 Task: Look for space in Farafenni, Gambia from 1st June, 2023 to 9th June, 2023 for 5 adults in price range Rs.6000 to Rs.12000. Place can be entire place with 3 bedrooms having 3 beds and 3 bathrooms. Property type can be house, flat, hotel. Booking option can be shelf check-in. Required host language is English.
Action: Mouse moved to (523, 58)
Screenshot: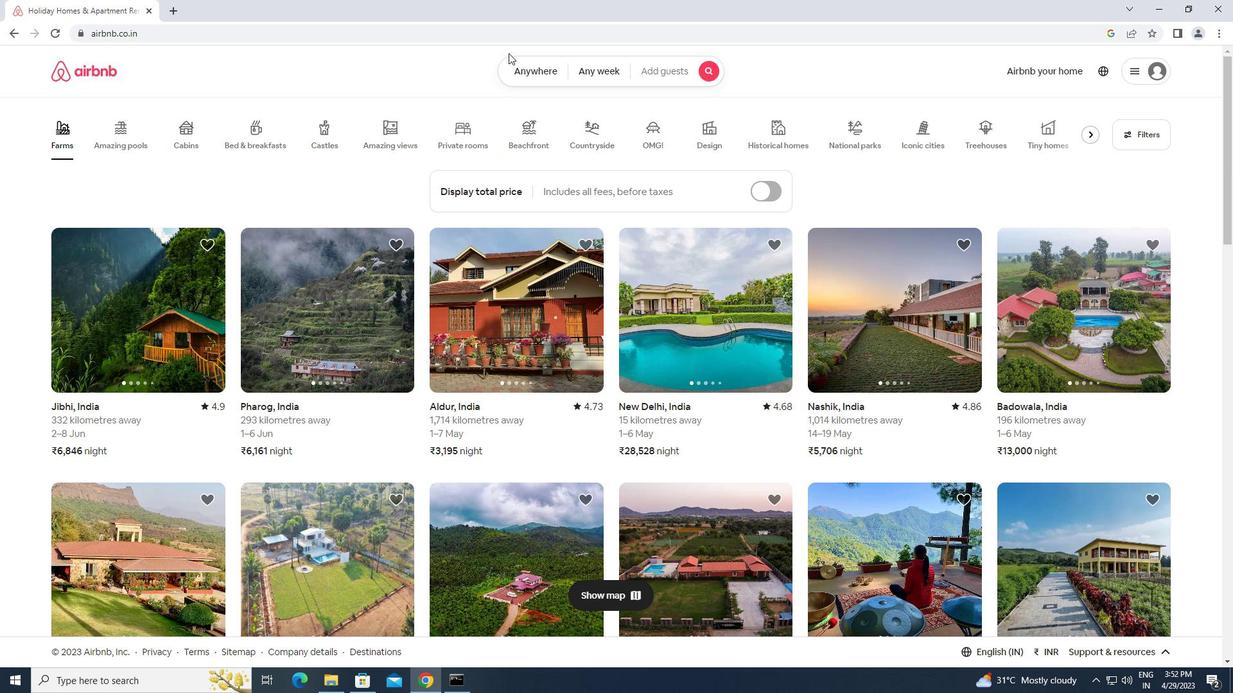 
Action: Mouse pressed left at (523, 58)
Screenshot: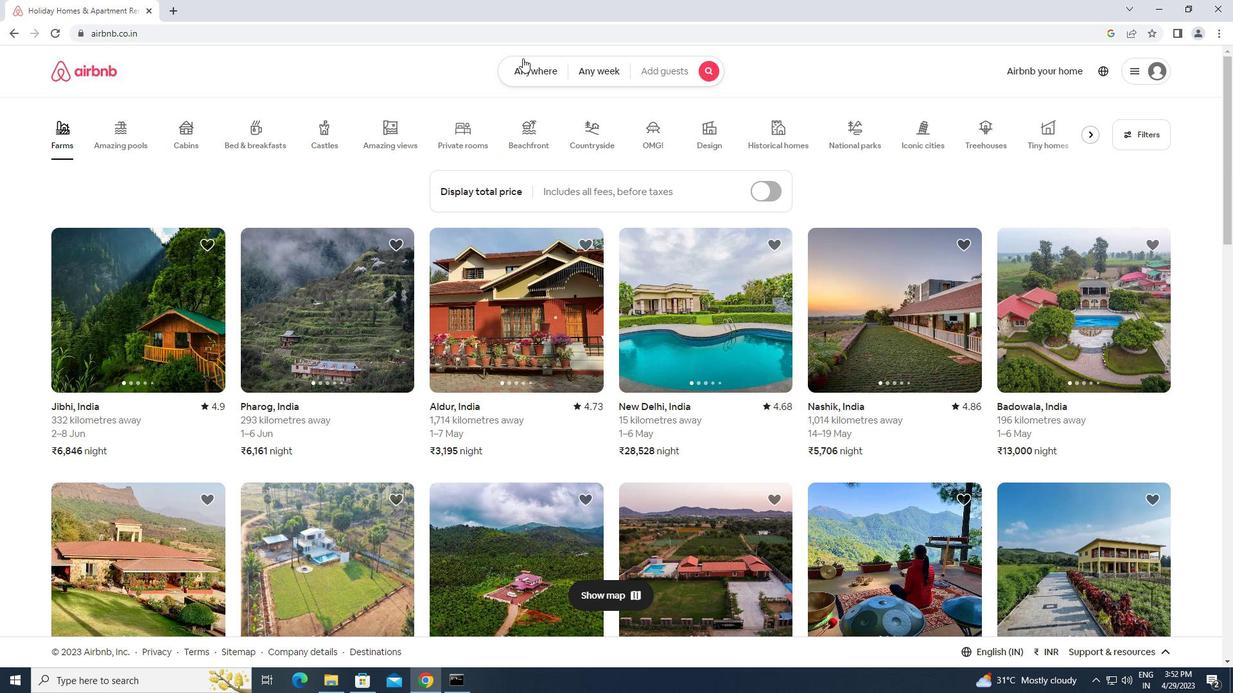 
Action: Mouse moved to (504, 109)
Screenshot: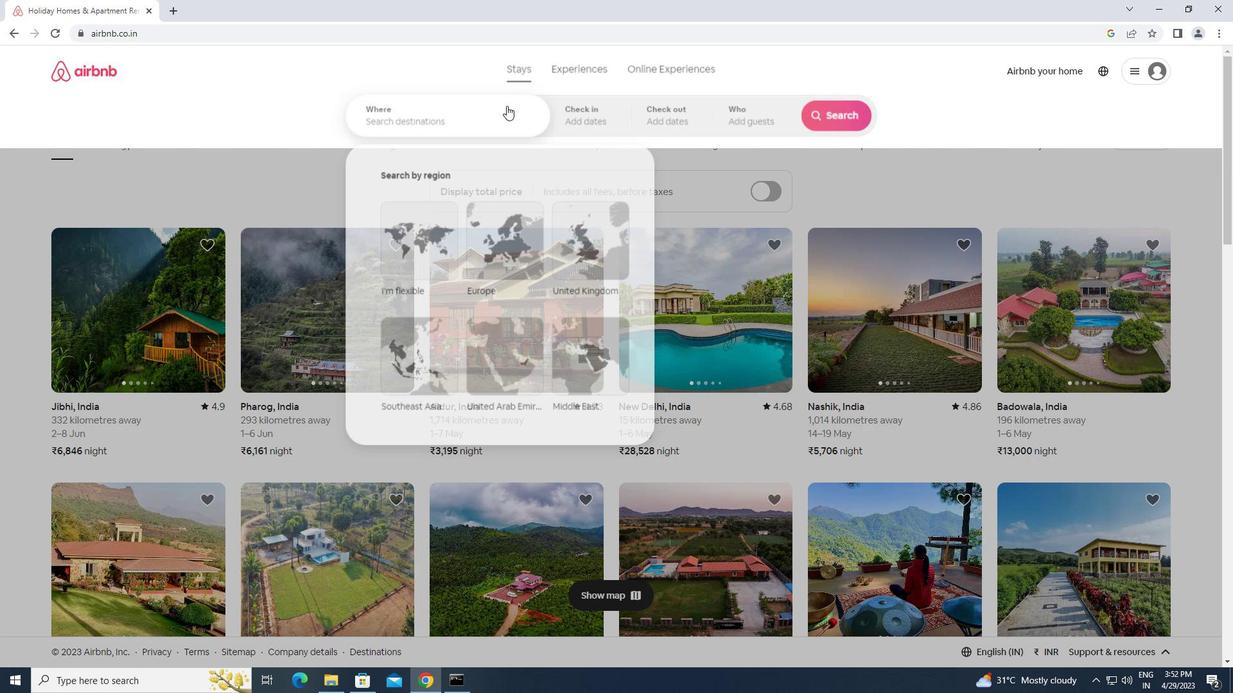 
Action: Mouse pressed left at (504, 109)
Screenshot: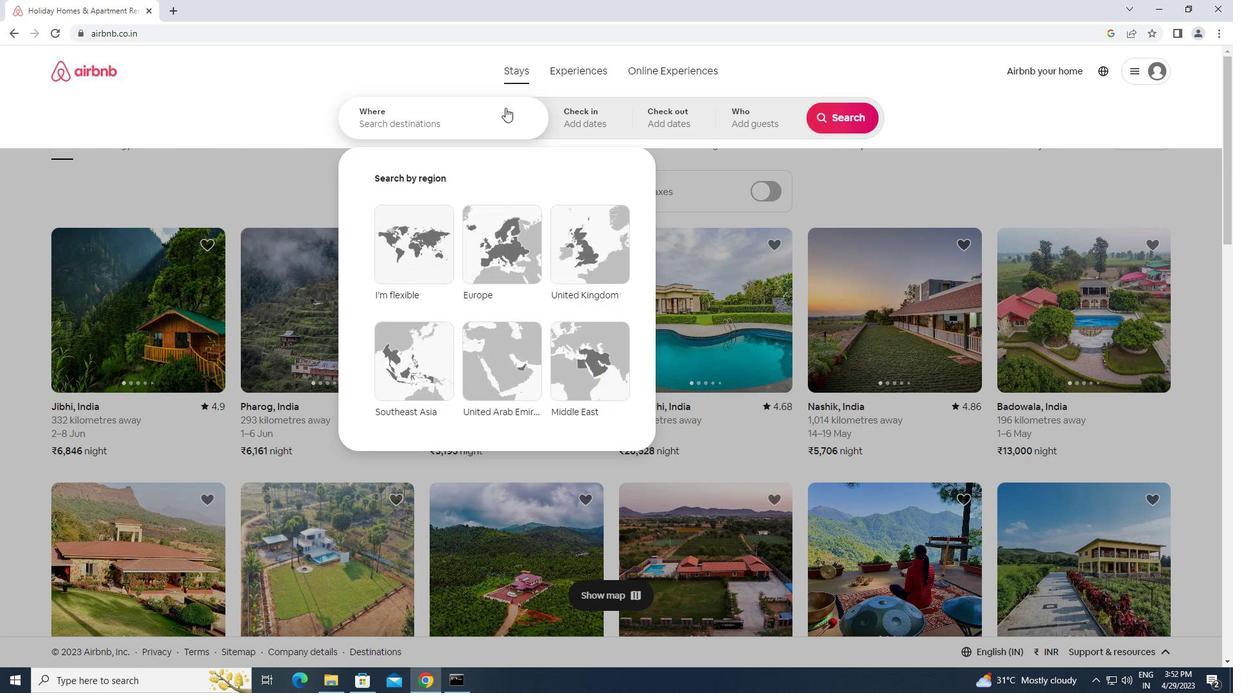 
Action: Key pressed f<Key.caps_lock>arafenni,<Key.space><Key.caps_lock>g<Key.caps_lock>ambia<Key.enter>
Screenshot: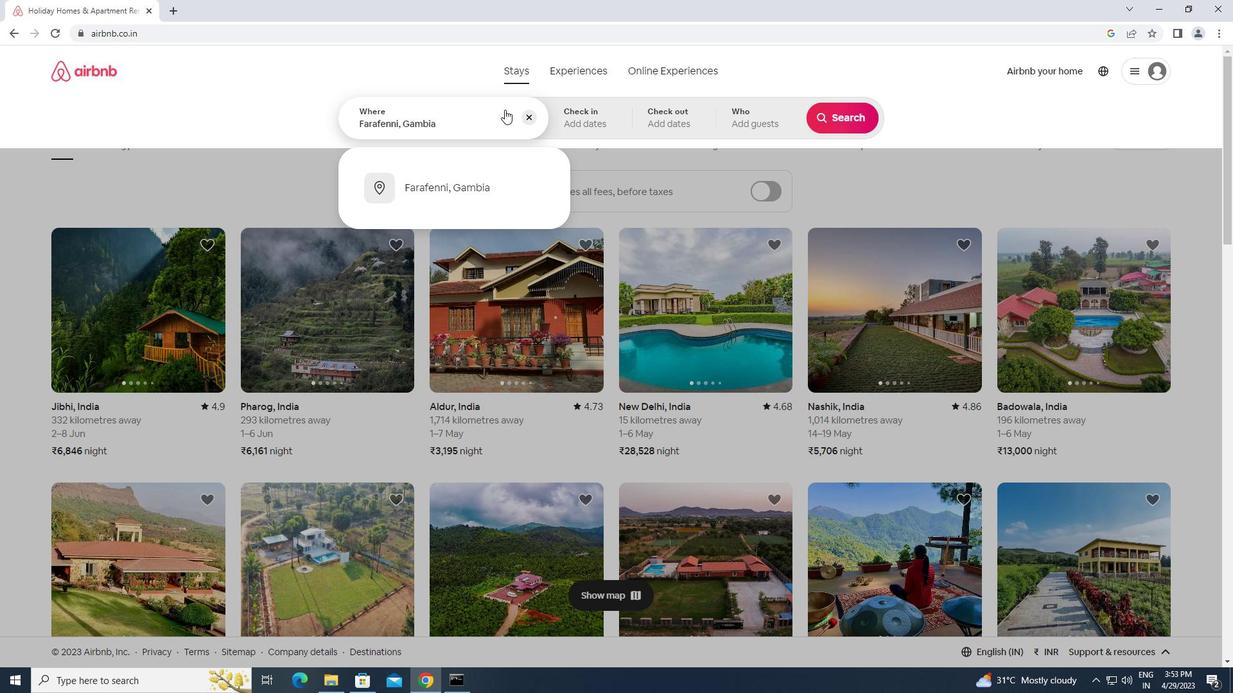 
Action: Mouse moved to (841, 210)
Screenshot: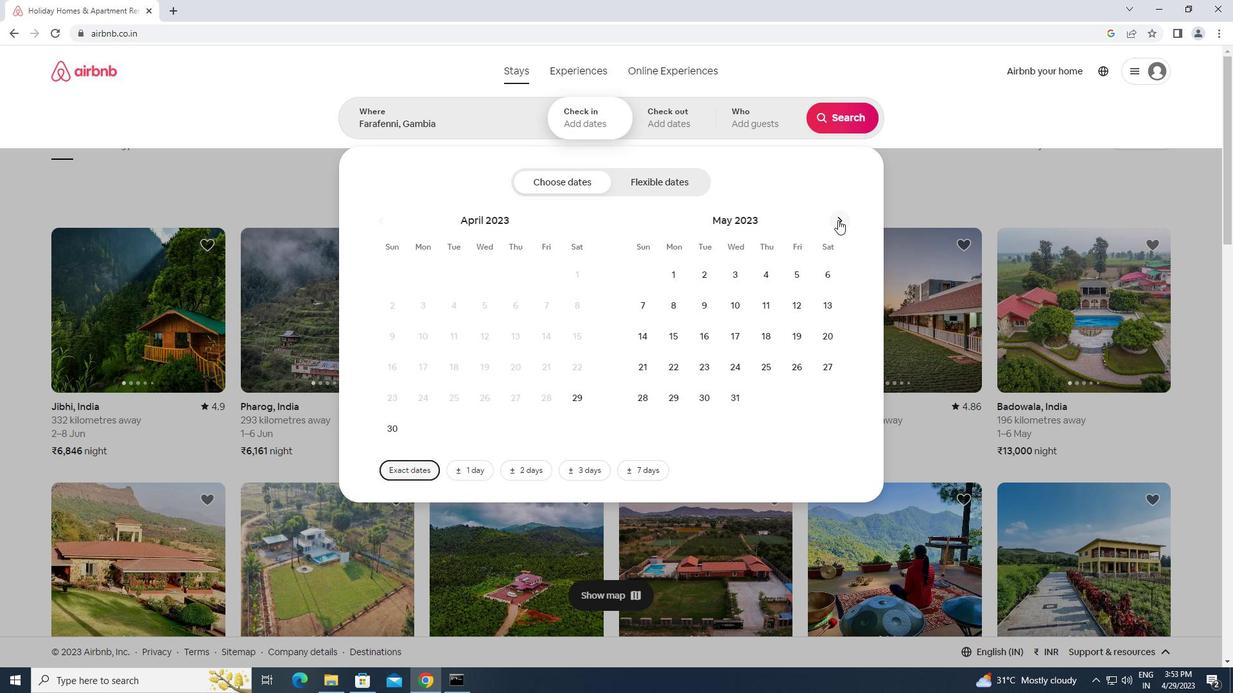 
Action: Mouse pressed left at (841, 210)
Screenshot: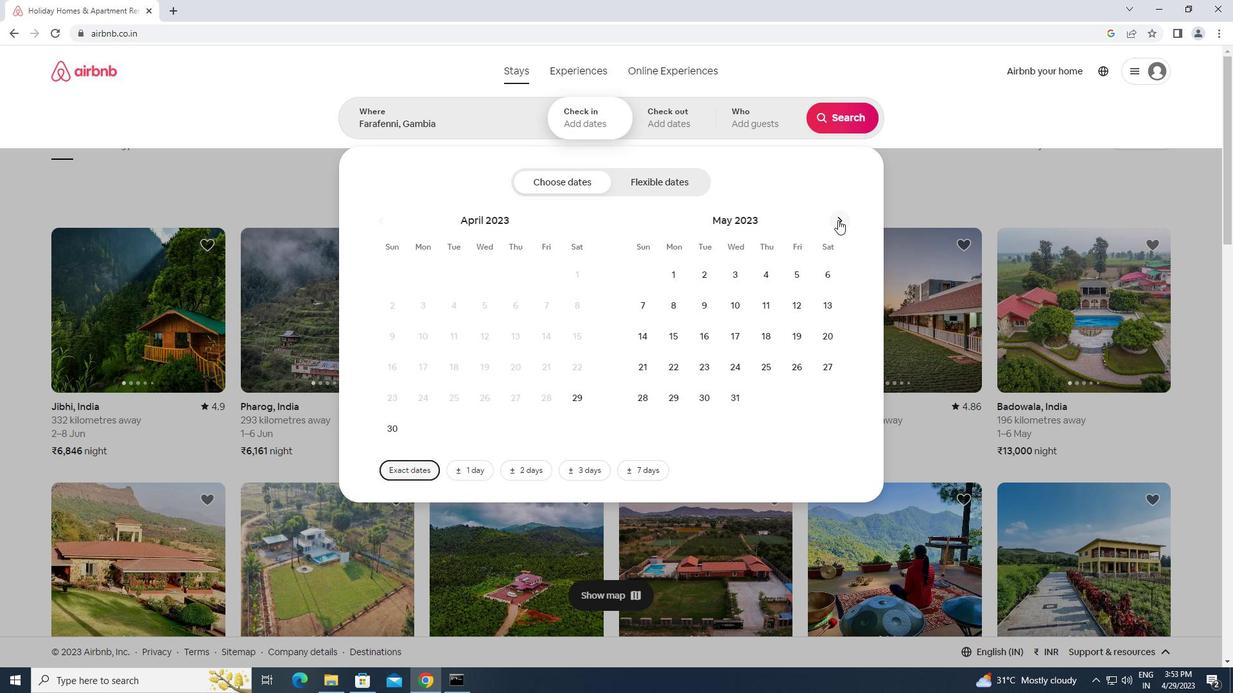 
Action: Mouse moved to (838, 215)
Screenshot: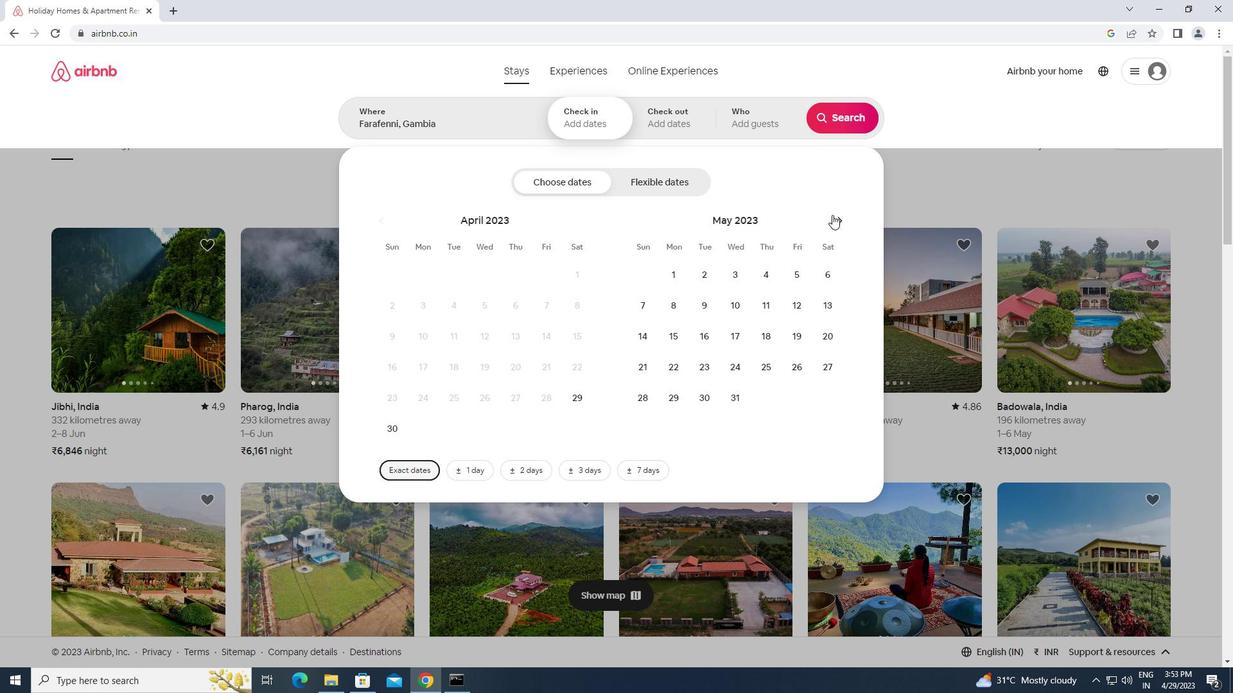 
Action: Mouse pressed left at (838, 215)
Screenshot: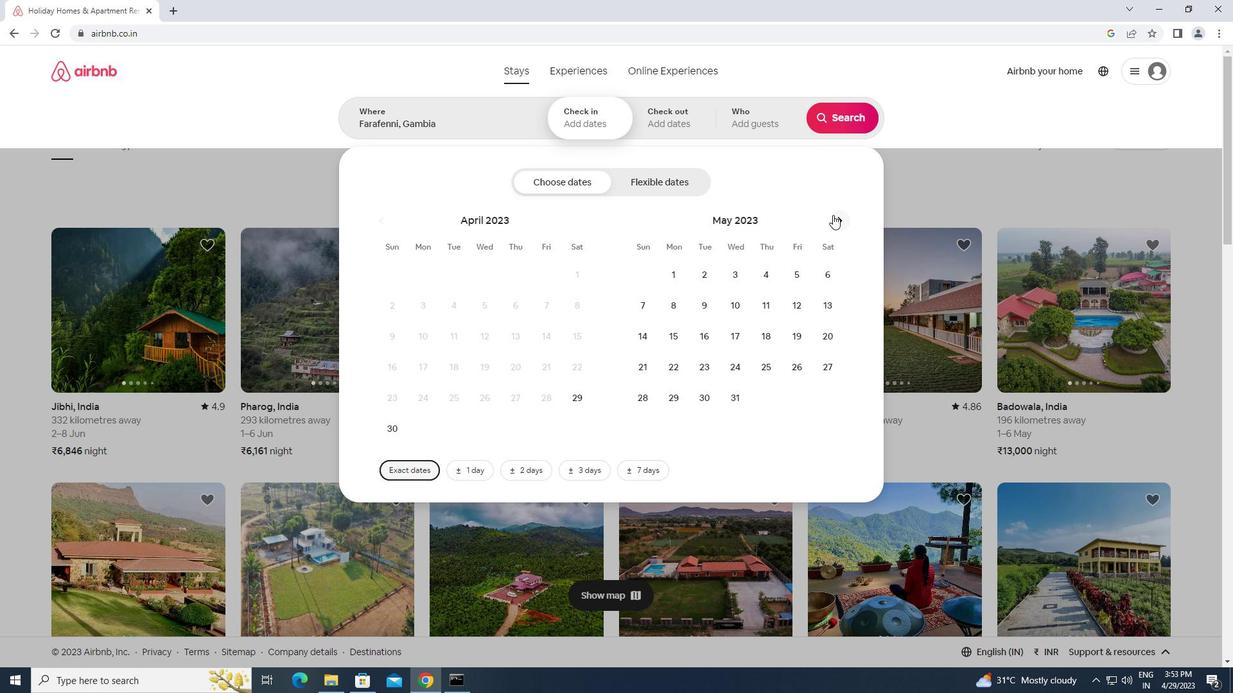 
Action: Mouse moved to (759, 266)
Screenshot: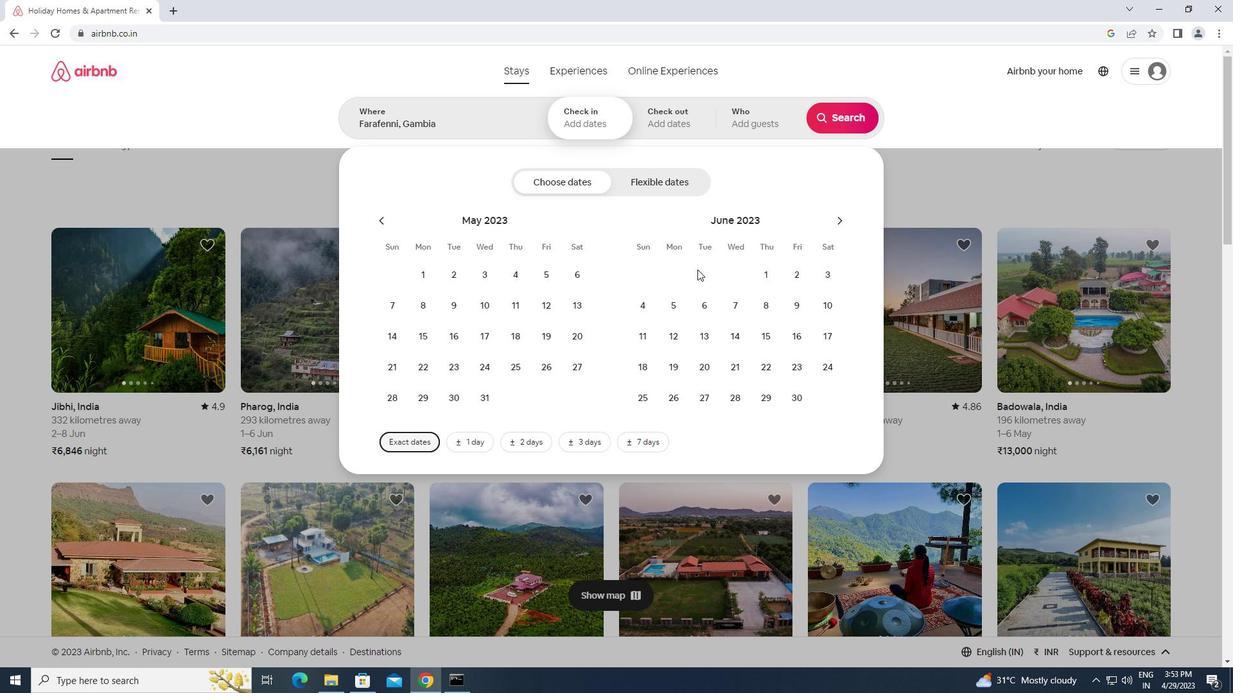 
Action: Mouse pressed left at (759, 266)
Screenshot: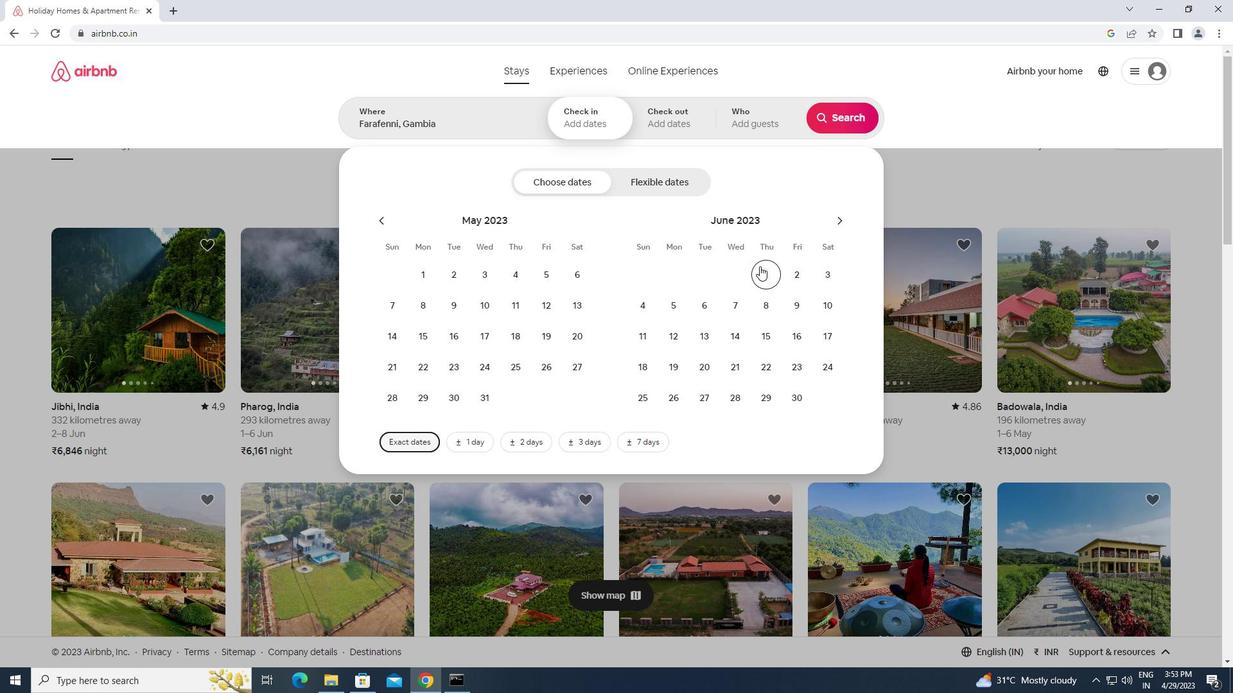 
Action: Mouse moved to (792, 300)
Screenshot: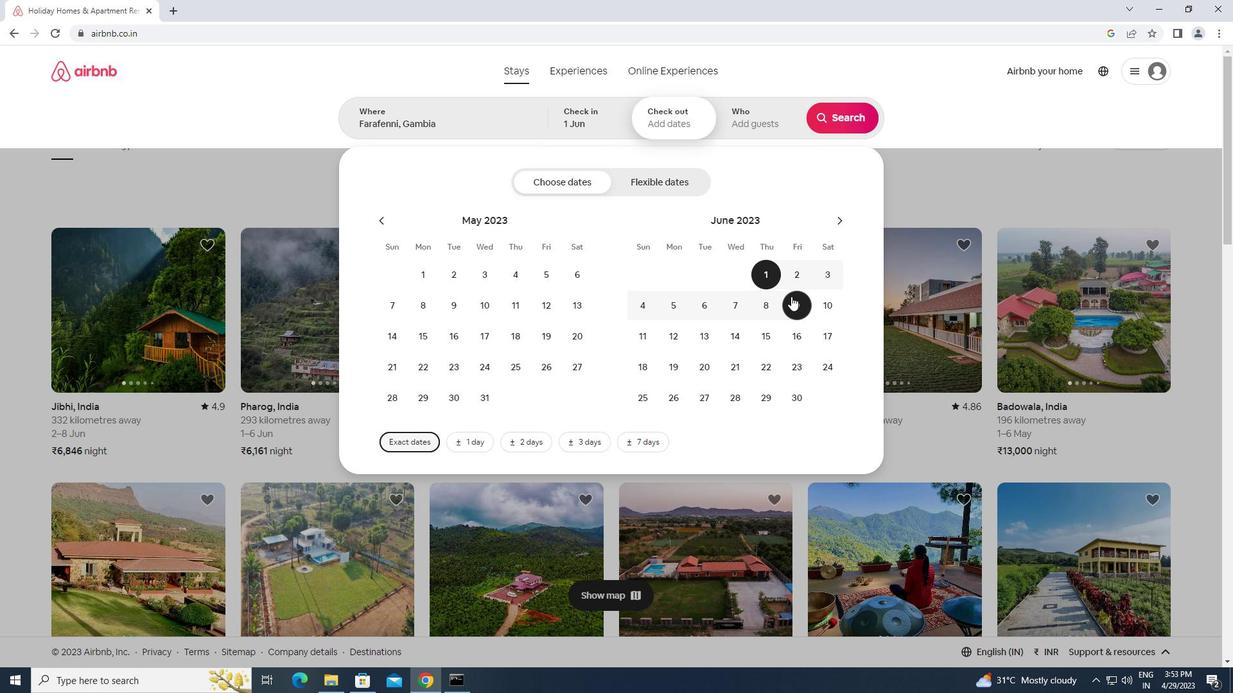 
Action: Mouse pressed left at (792, 300)
Screenshot: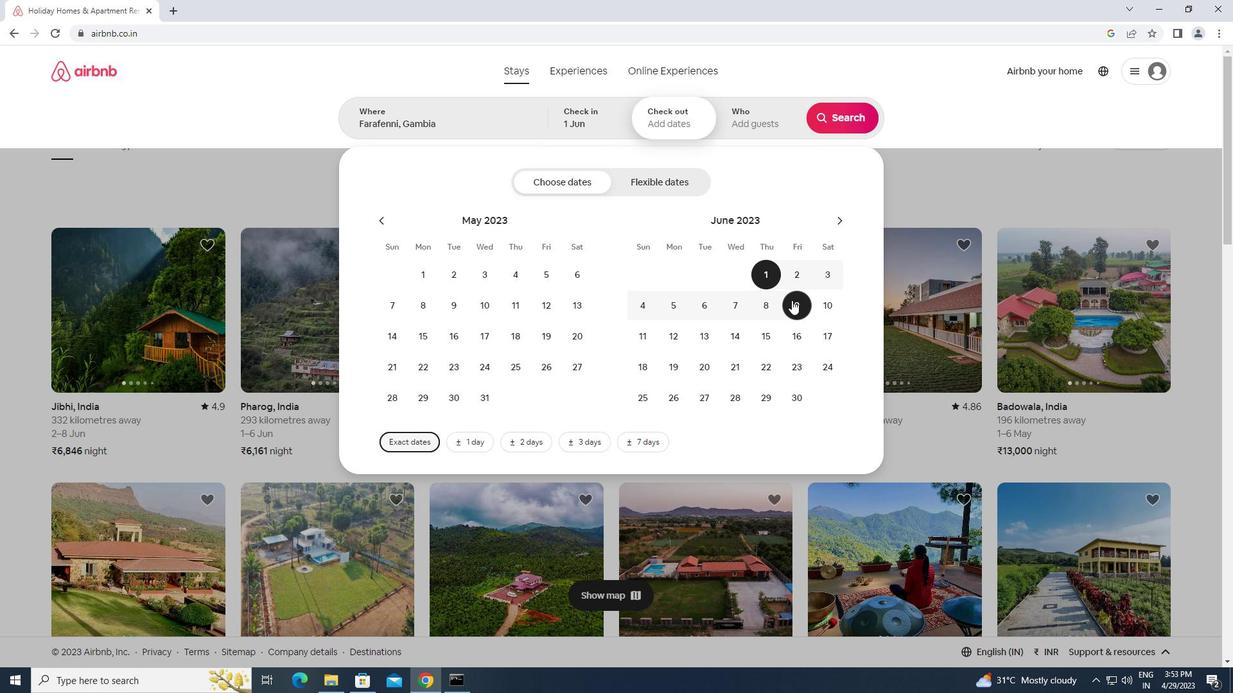 
Action: Mouse moved to (757, 114)
Screenshot: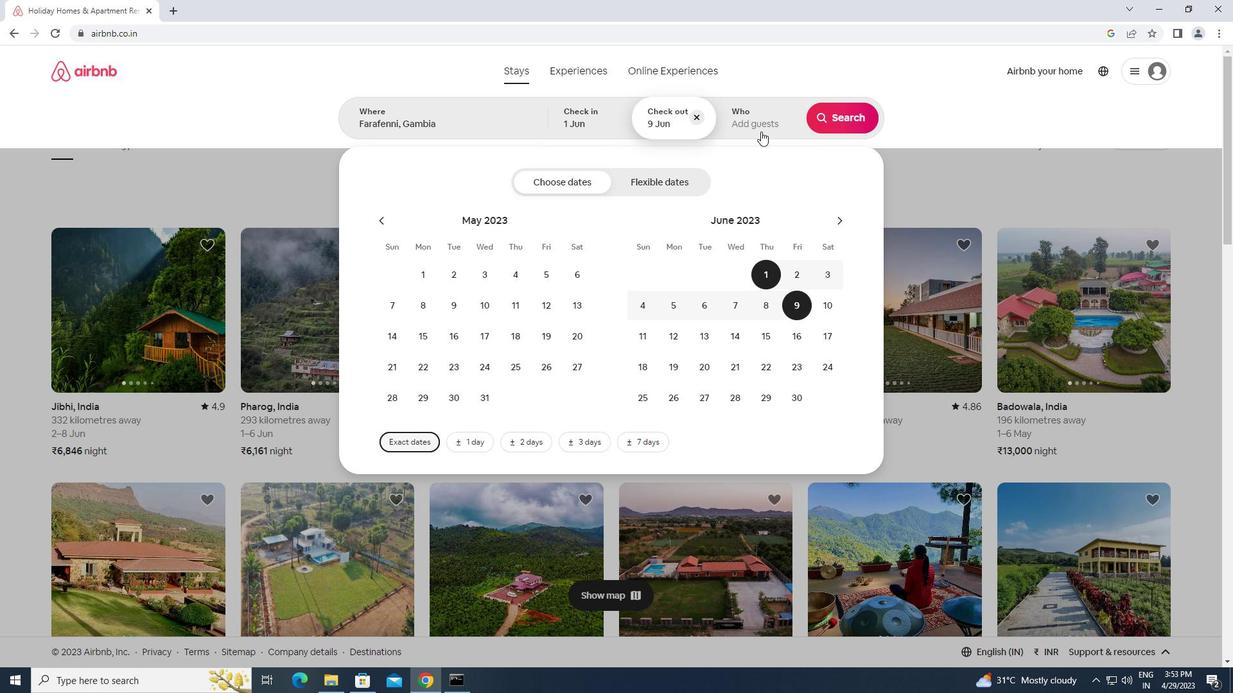 
Action: Mouse pressed left at (757, 114)
Screenshot: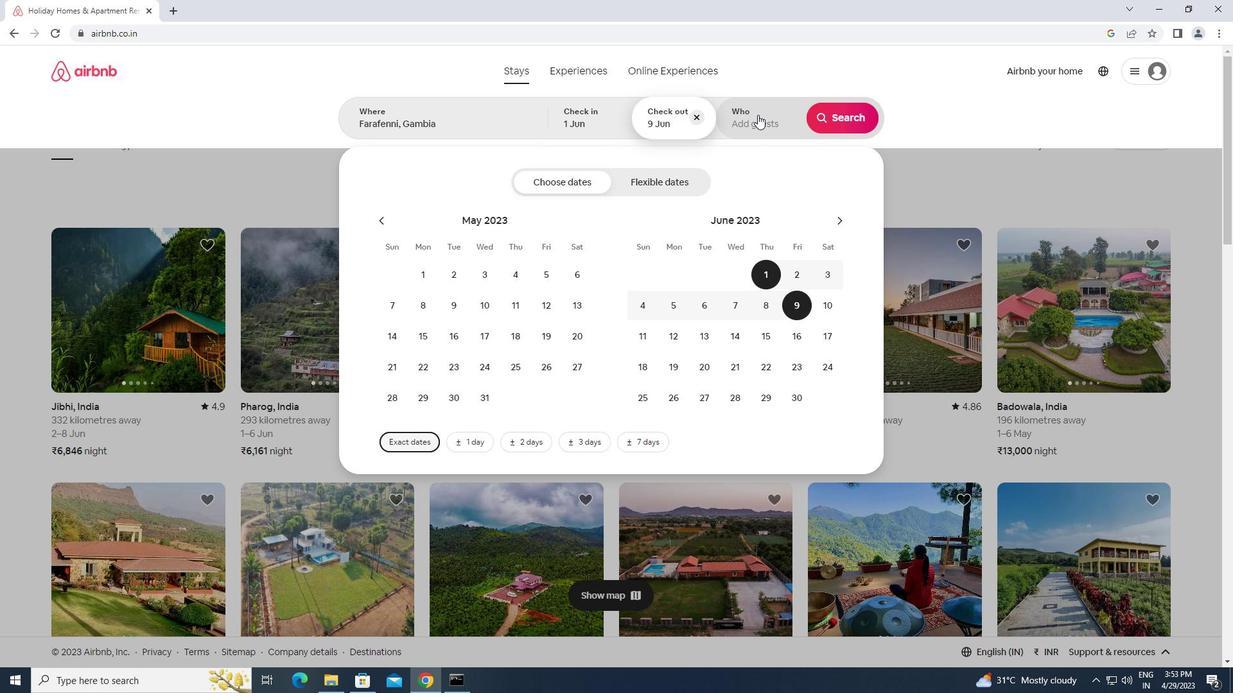 
Action: Mouse moved to (842, 183)
Screenshot: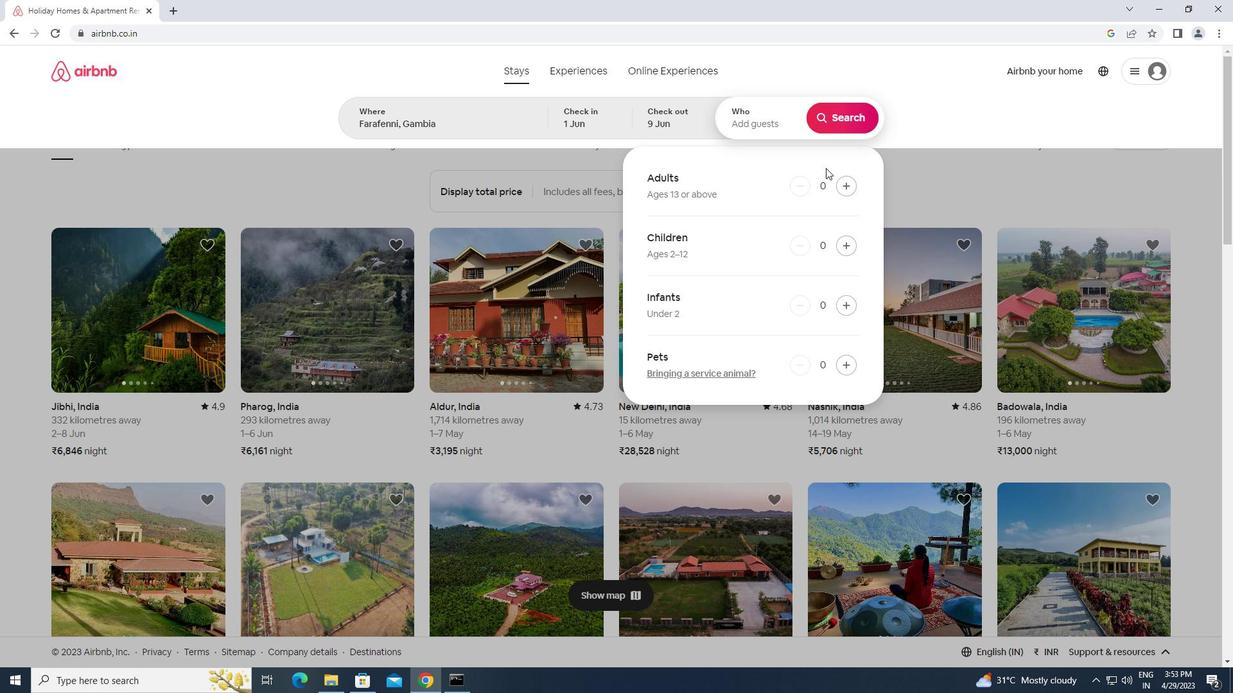 
Action: Mouse pressed left at (842, 183)
Screenshot: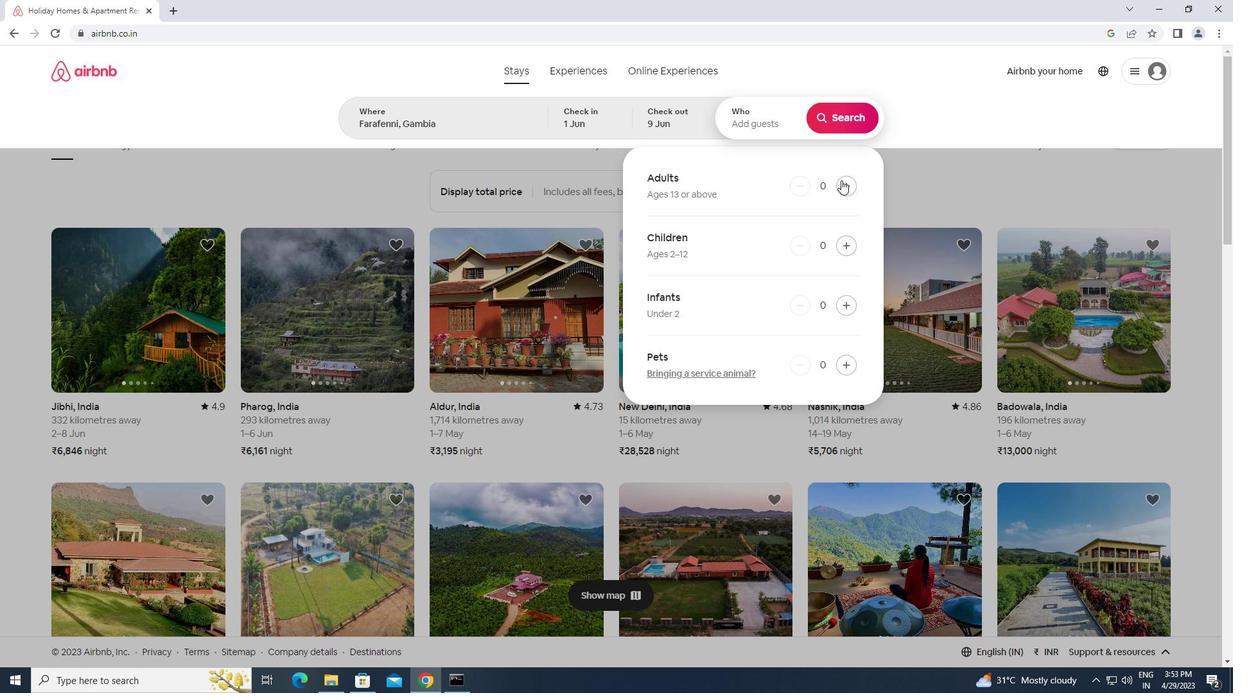 
Action: Mouse pressed left at (842, 183)
Screenshot: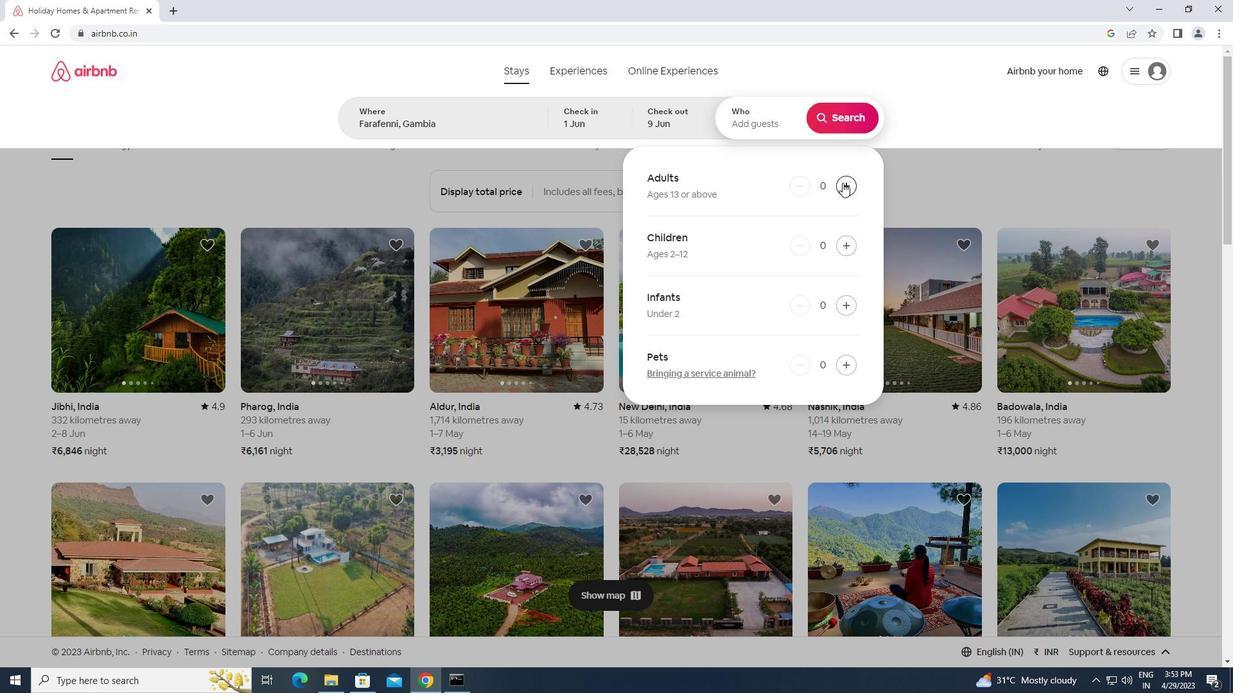 
Action: Mouse pressed left at (842, 183)
Screenshot: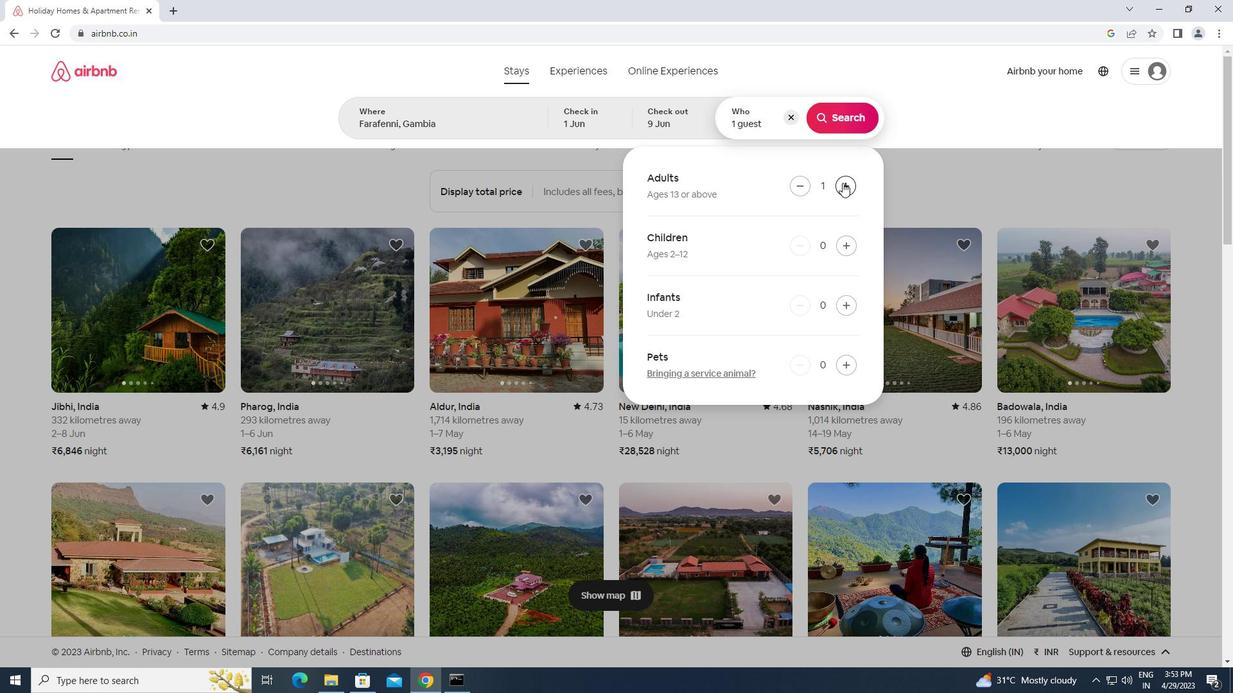 
Action: Mouse pressed left at (842, 183)
Screenshot: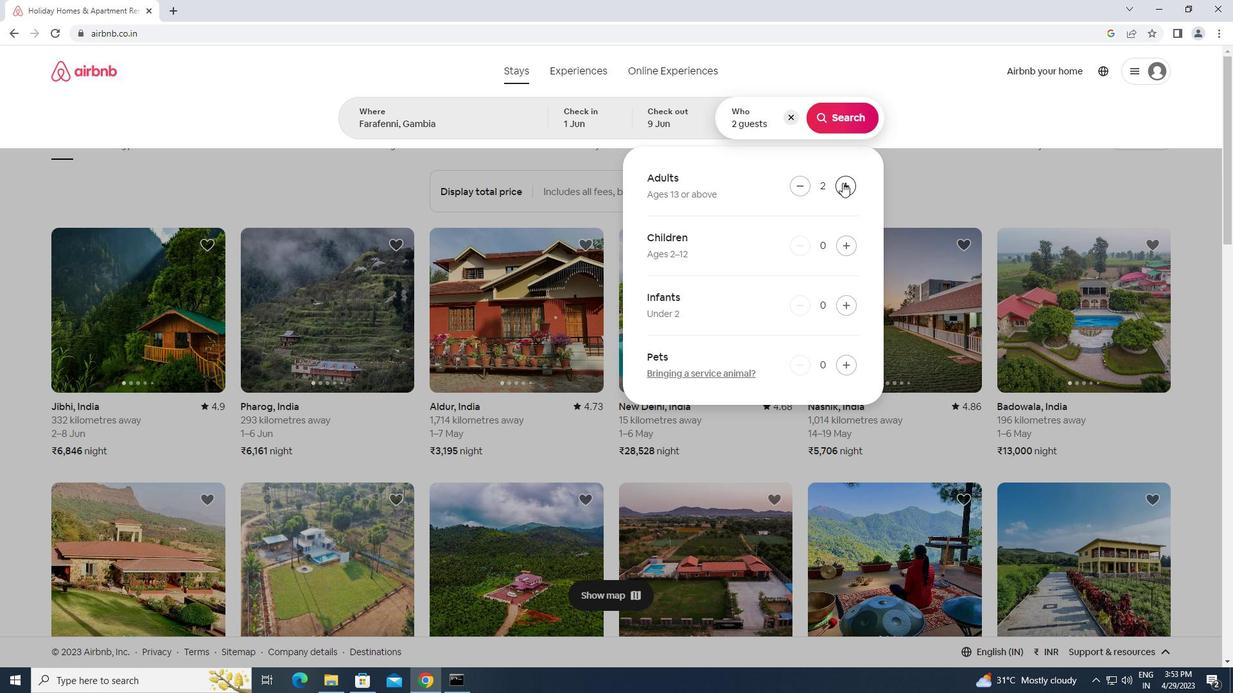 
Action: Mouse pressed left at (842, 183)
Screenshot: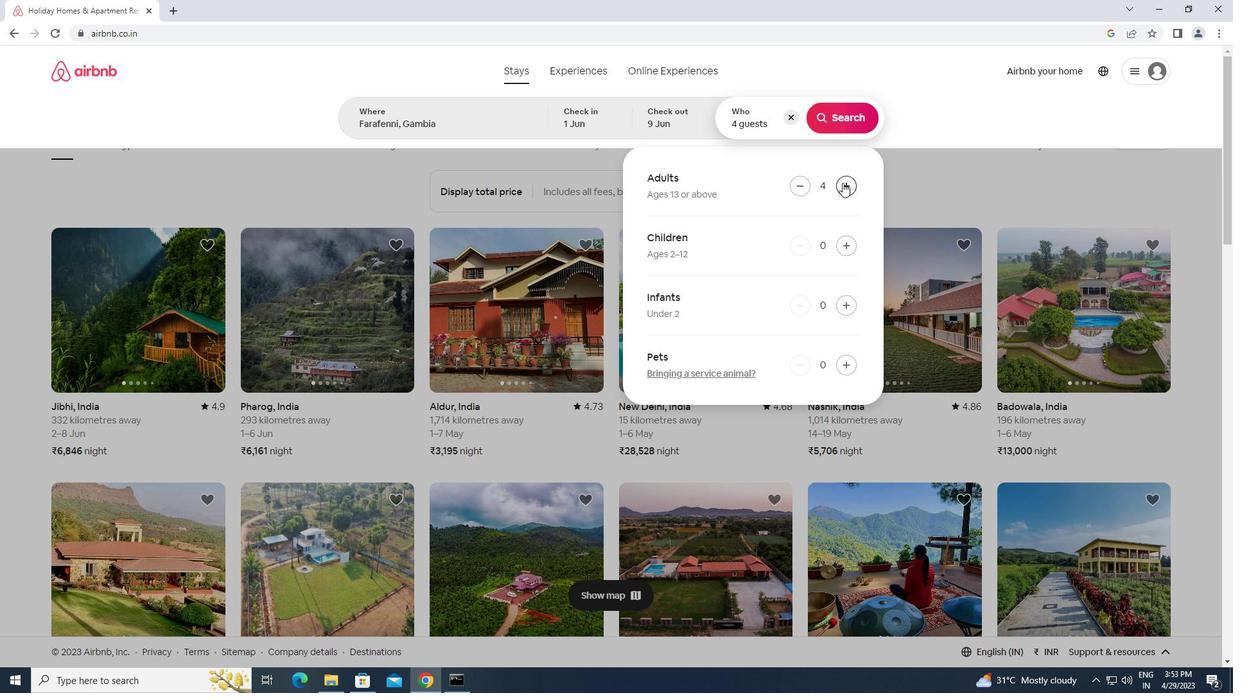 
Action: Mouse moved to (844, 119)
Screenshot: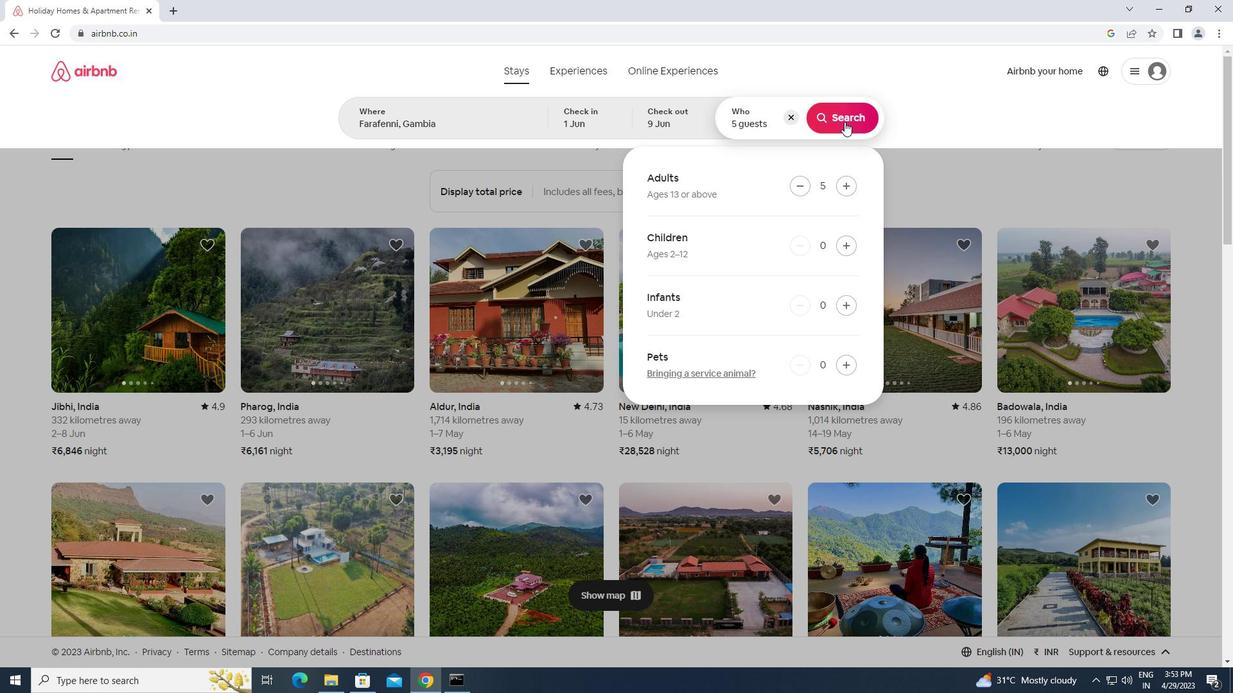 
Action: Mouse pressed left at (844, 119)
Screenshot: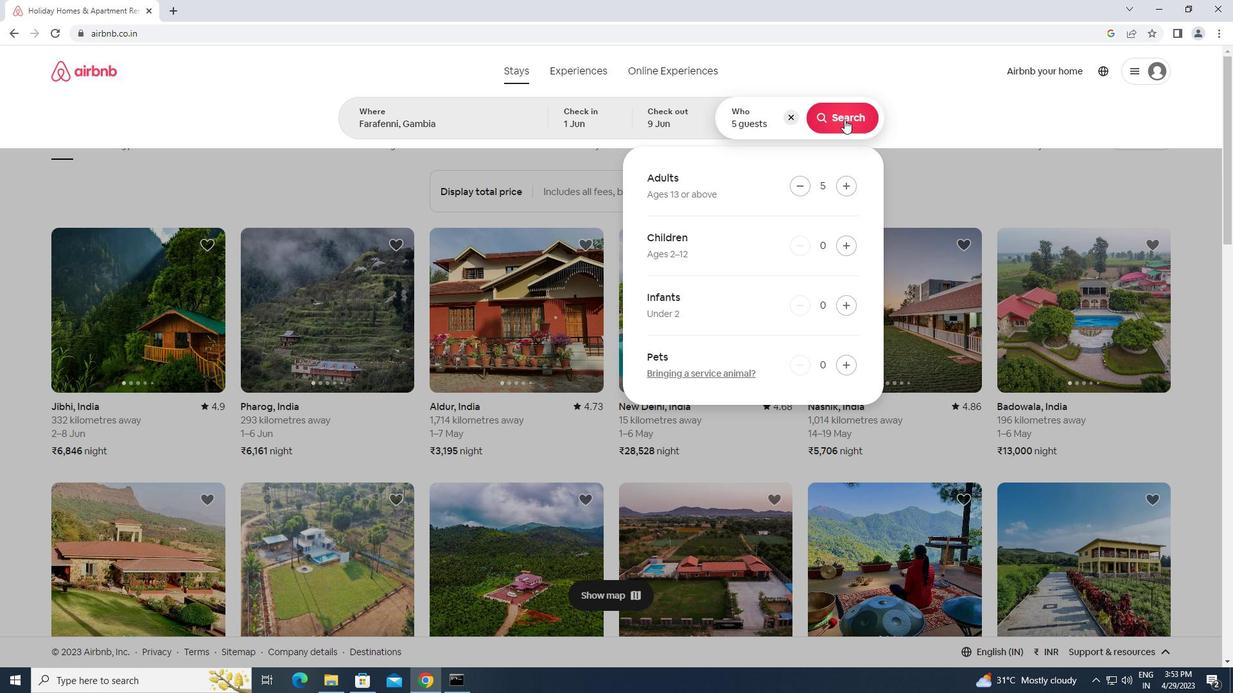 
Action: Mouse moved to (1163, 114)
Screenshot: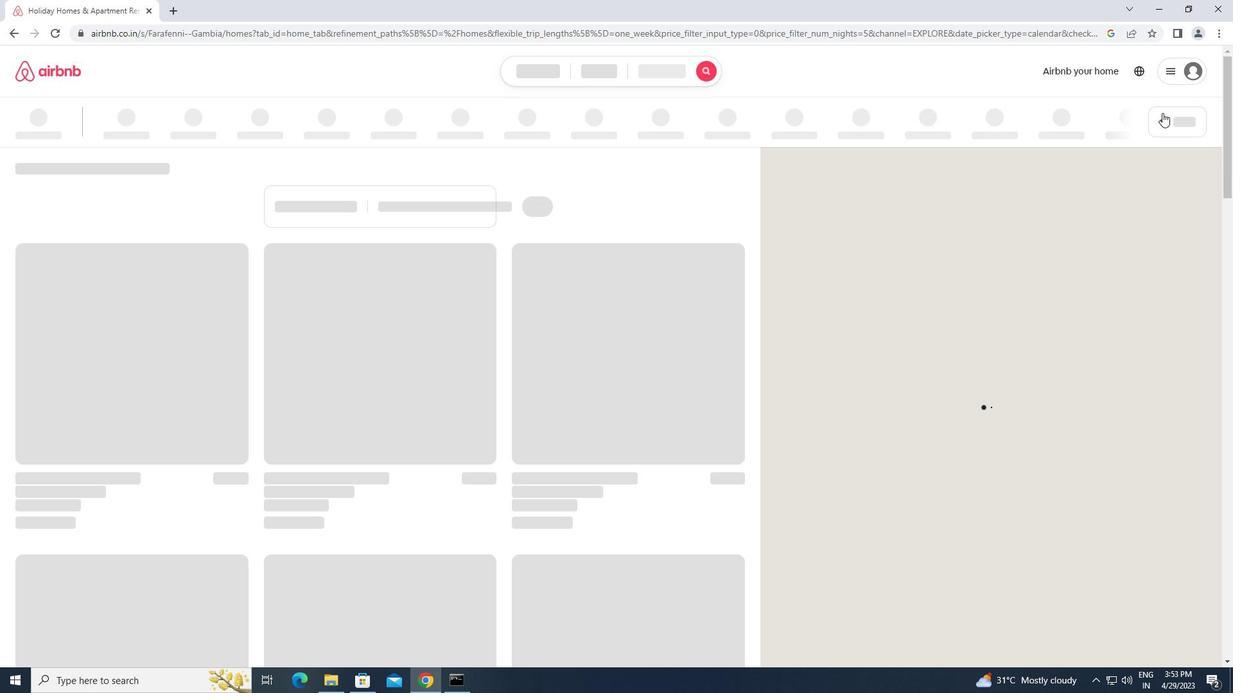 
Action: Mouse pressed left at (1163, 114)
Screenshot: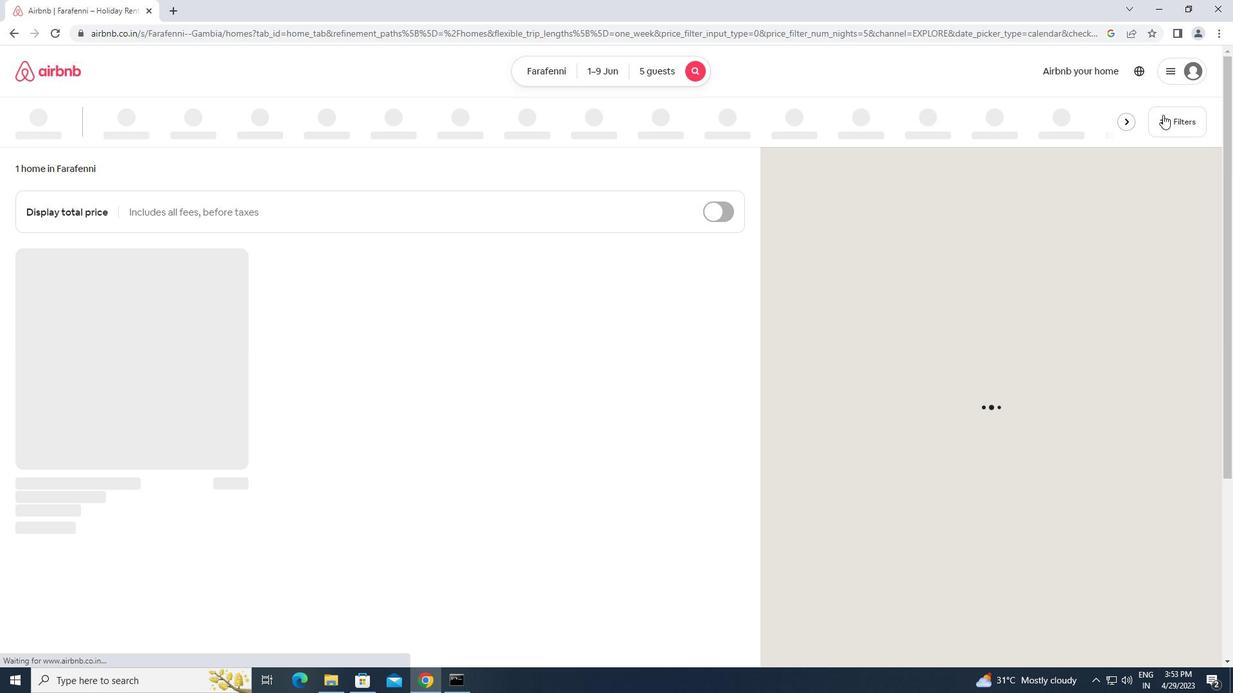 
Action: Mouse moved to (470, 244)
Screenshot: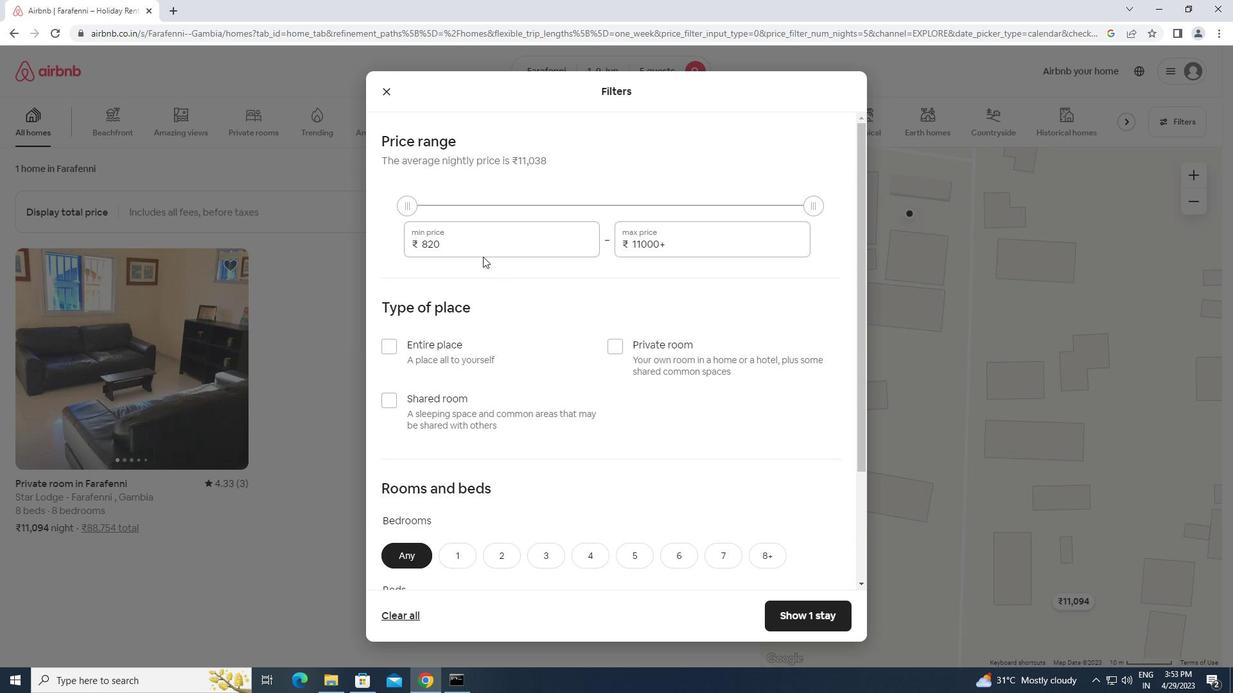 
Action: Mouse pressed left at (470, 244)
Screenshot: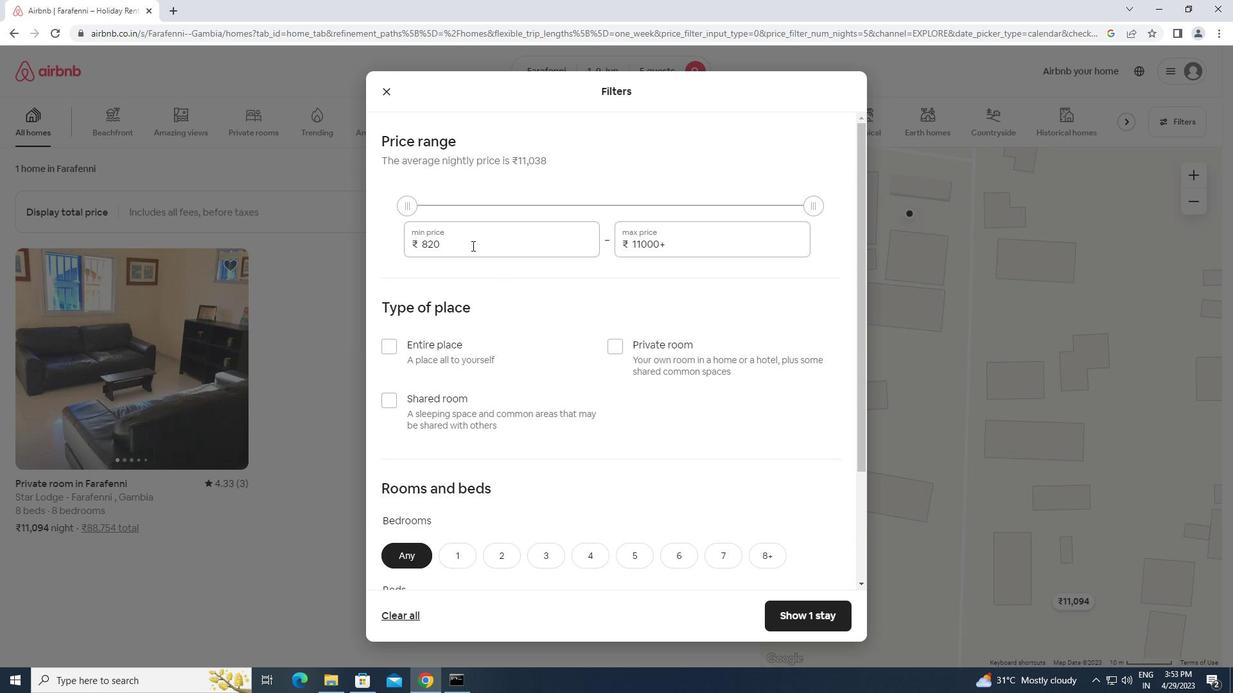 
Action: Mouse moved to (407, 247)
Screenshot: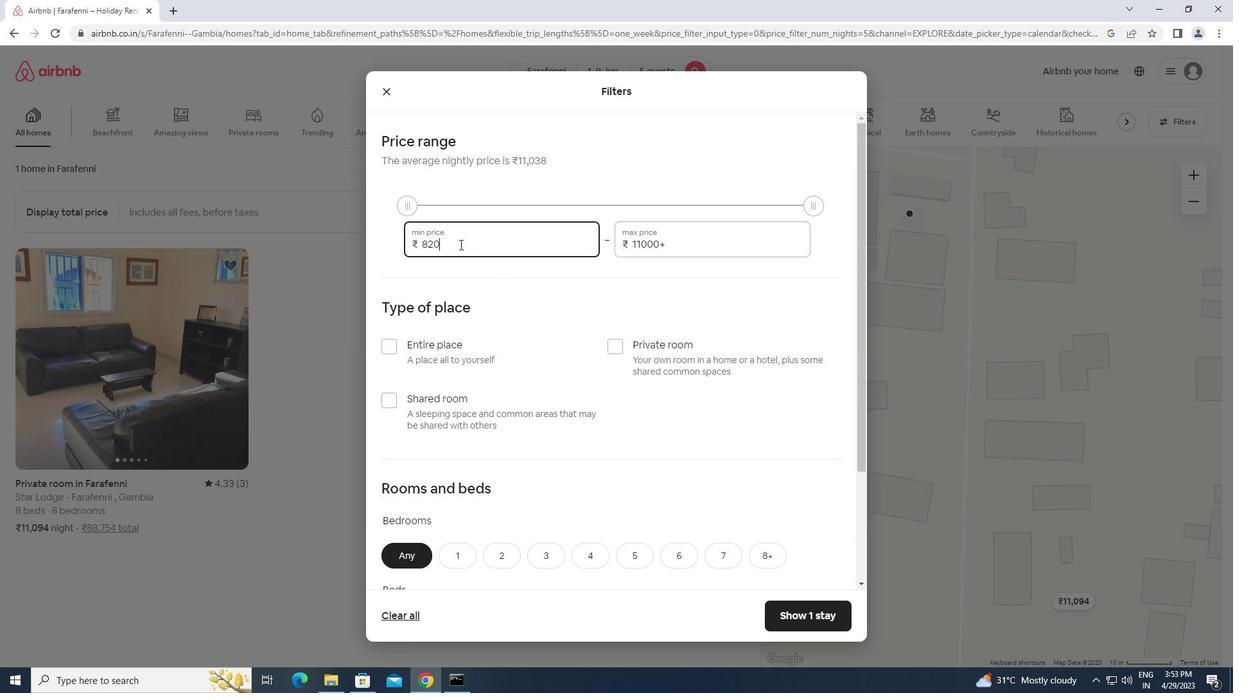 
Action: Key pressed 6000<Key.tab><Key.backspace><Key.backspace><Key.backspace><Key.backspace><Key.backspace><Key.backspace><Key.backspace><Key.backspace><Key.backspace><Key.backspace><Key.backspace><Key.backspace><Key.backspace><Key.backspace><Key.backspace><Key.backspace><Key.backspace><Key.backspace>12000
Screenshot: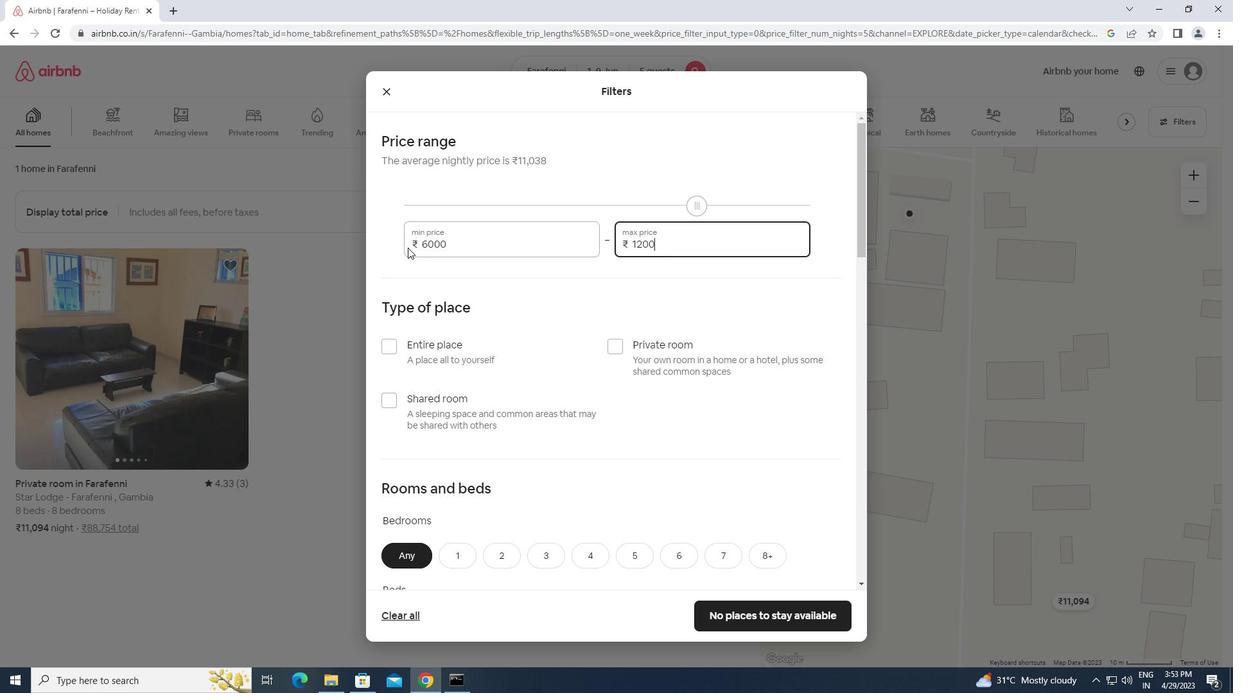 
Action: Mouse moved to (606, 418)
Screenshot: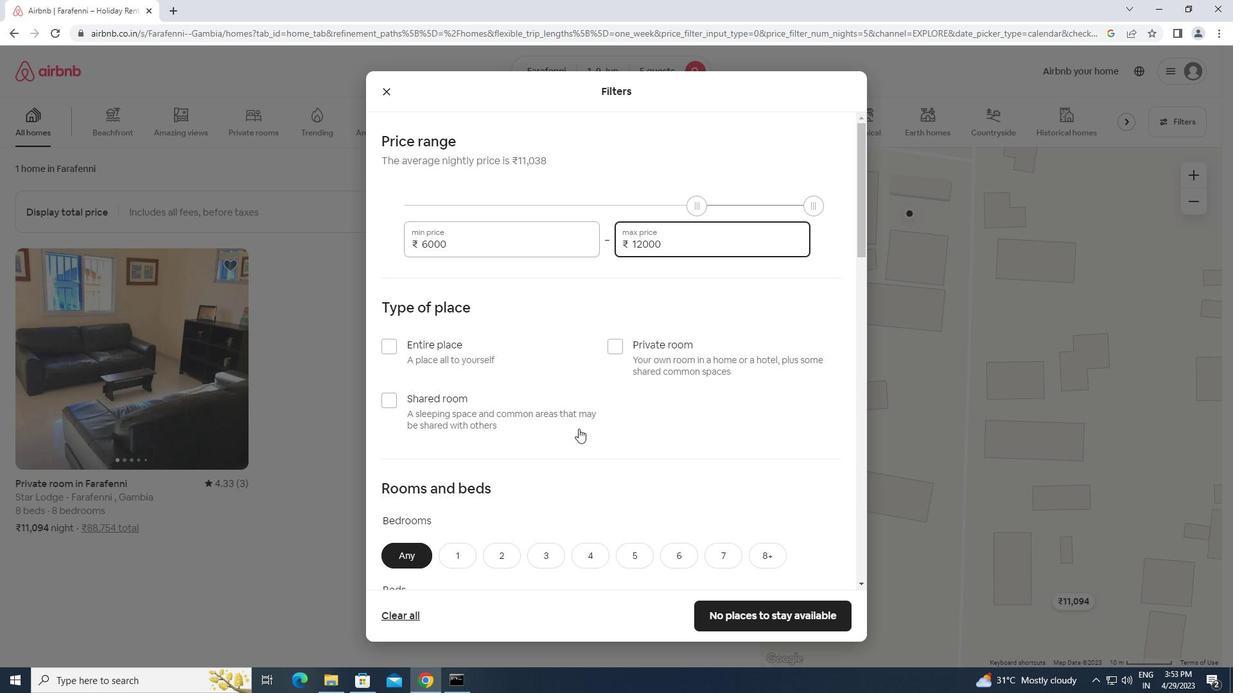 
Action: Mouse scrolled (606, 418) with delta (0, 0)
Screenshot: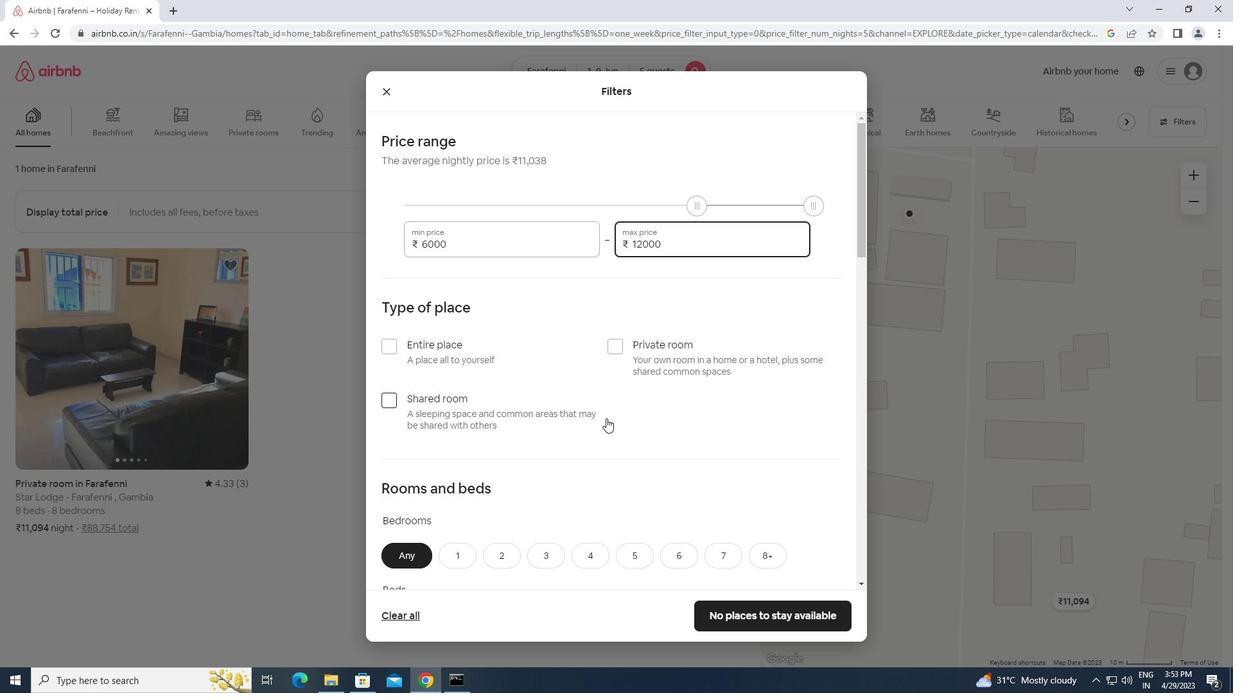 
Action: Mouse moved to (390, 283)
Screenshot: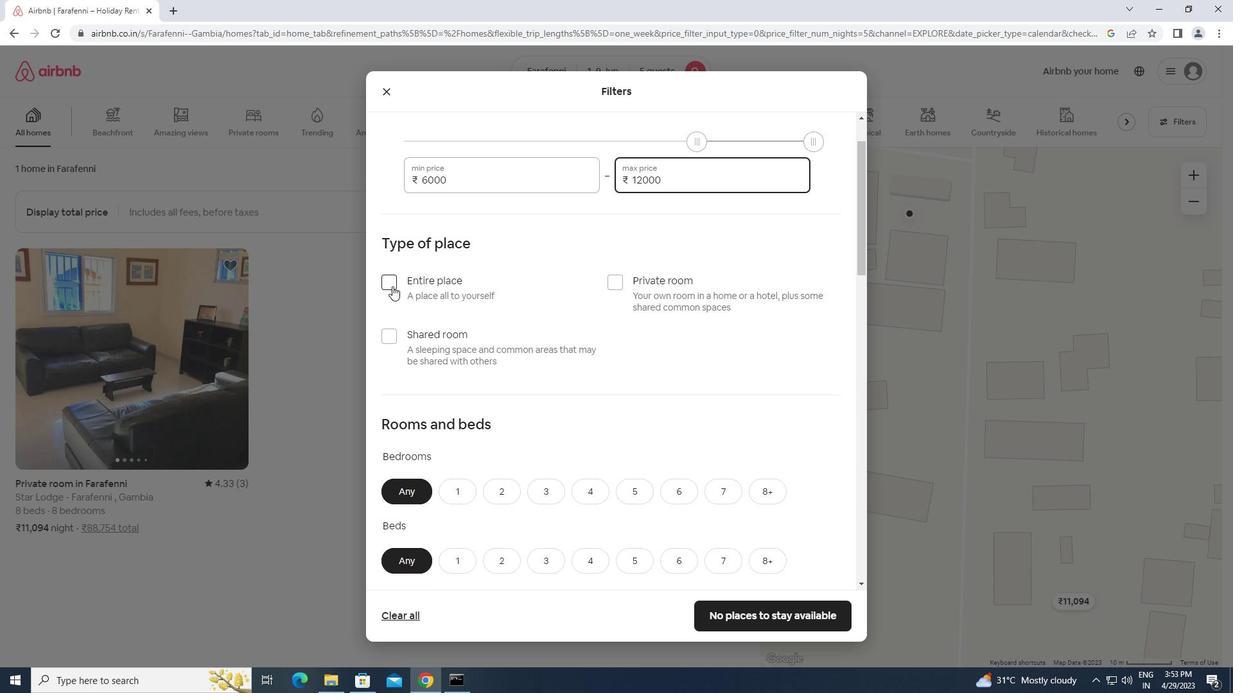 
Action: Mouse pressed left at (390, 283)
Screenshot: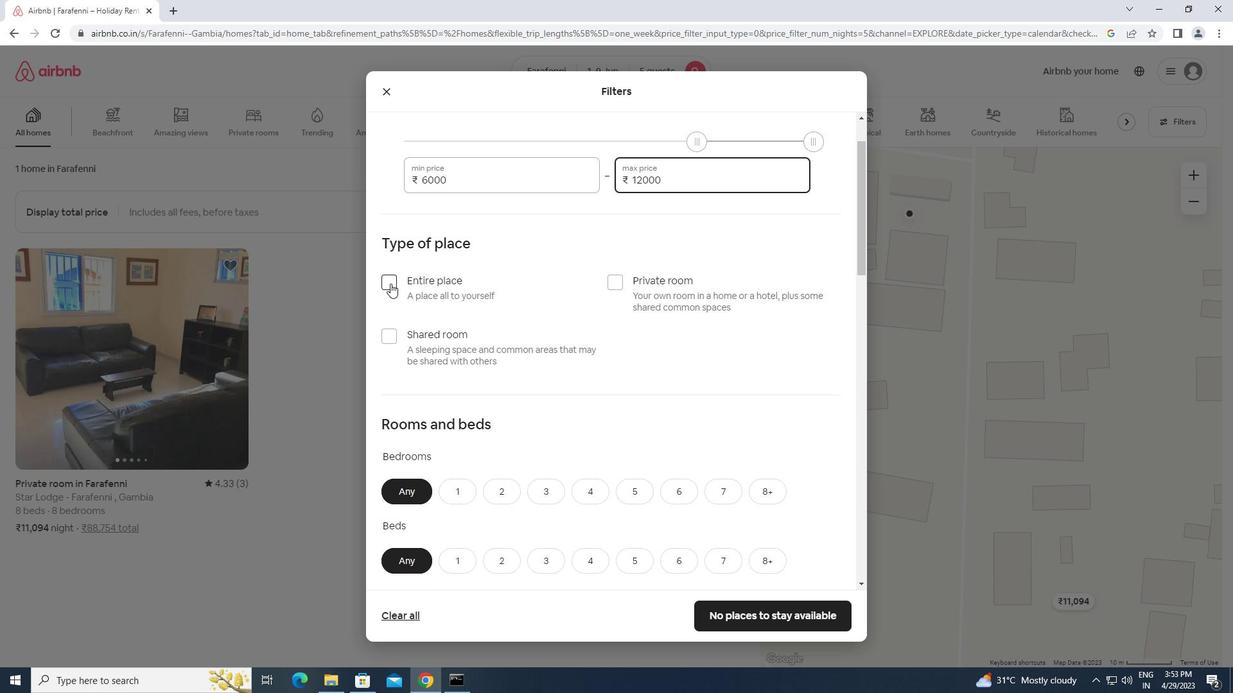 
Action: Mouse moved to (496, 377)
Screenshot: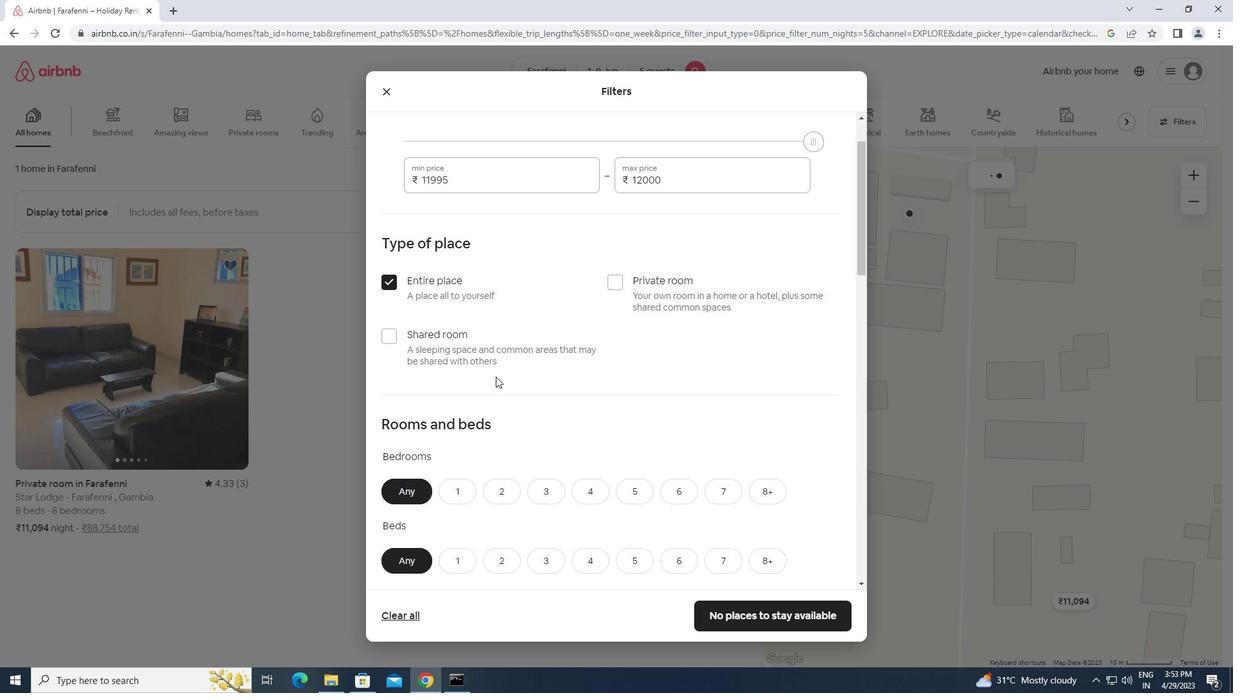 
Action: Mouse scrolled (496, 376) with delta (0, 0)
Screenshot: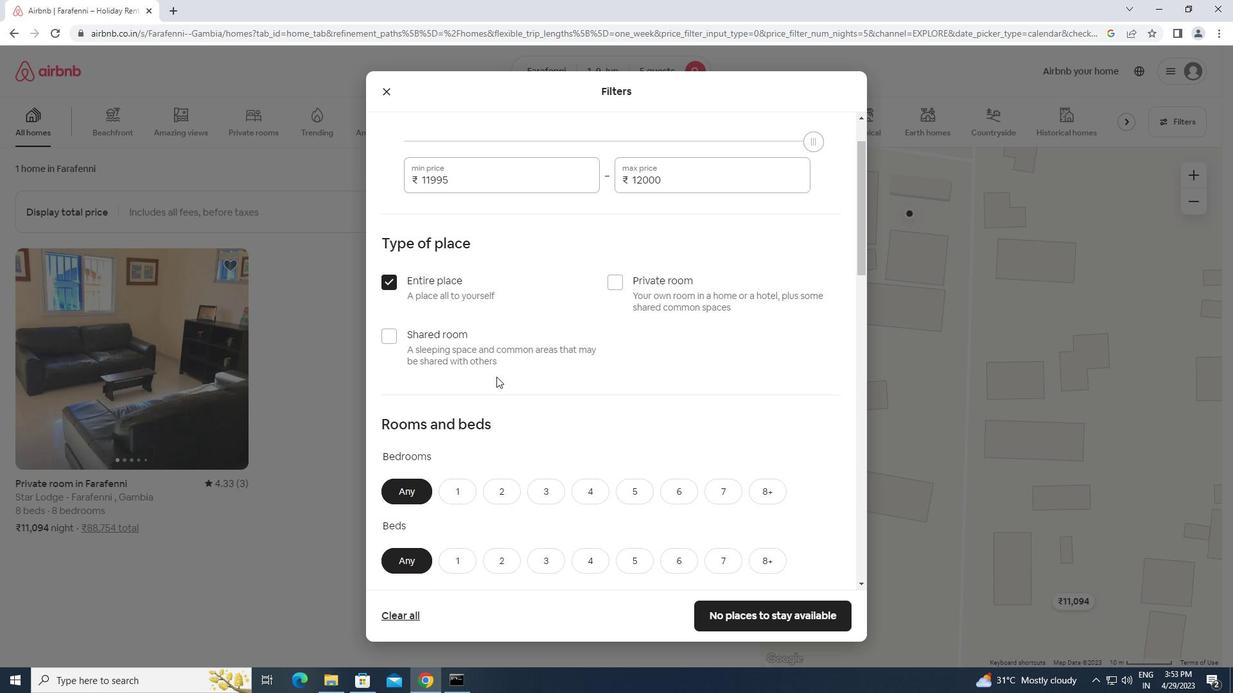 
Action: Mouse scrolled (496, 376) with delta (0, 0)
Screenshot: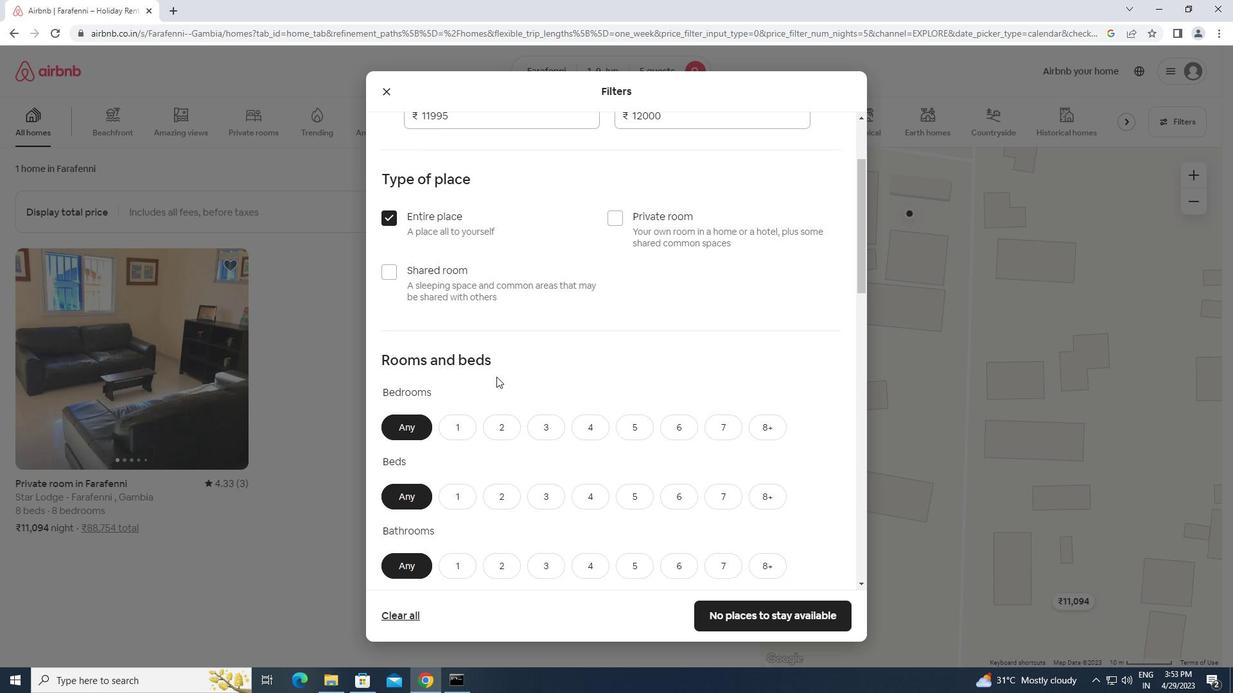 
Action: Mouse moved to (540, 359)
Screenshot: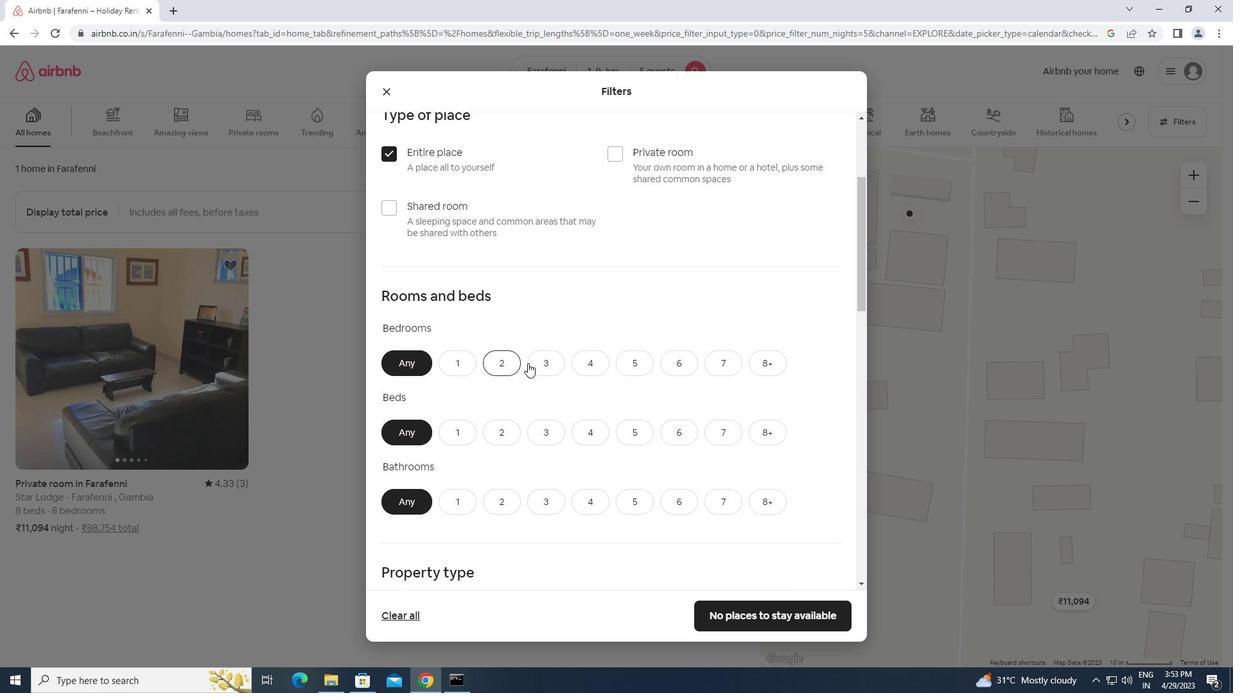 
Action: Mouse pressed left at (540, 359)
Screenshot: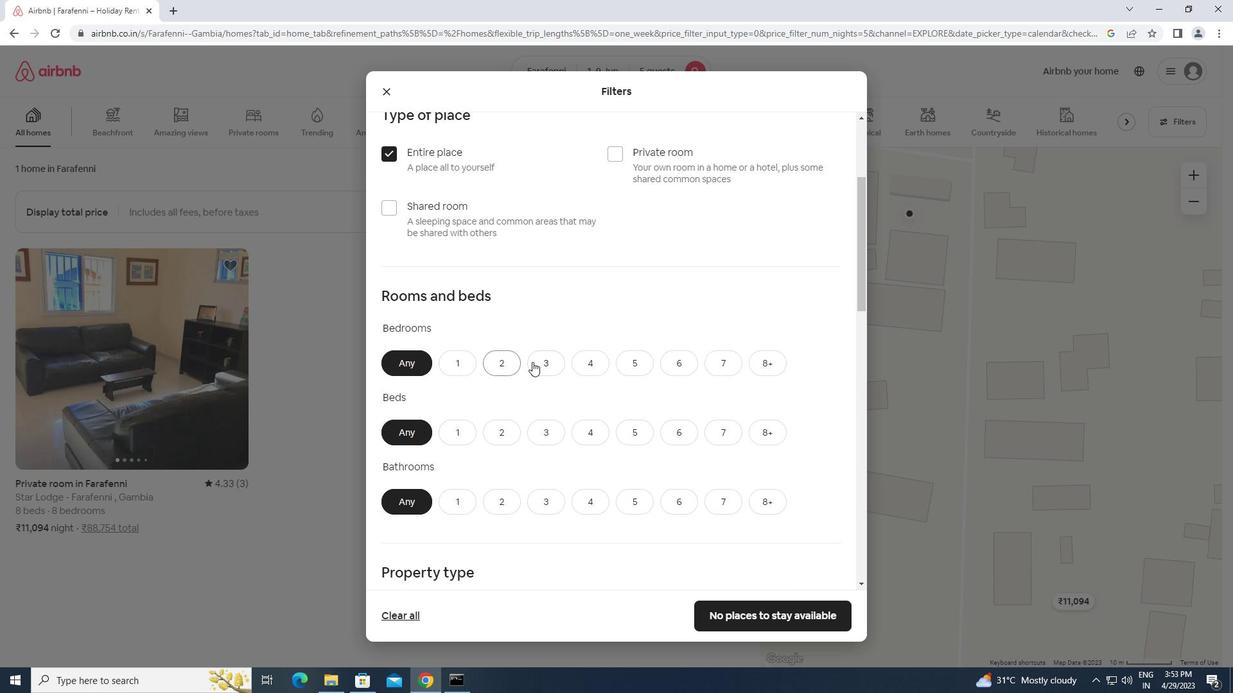 
Action: Mouse moved to (544, 427)
Screenshot: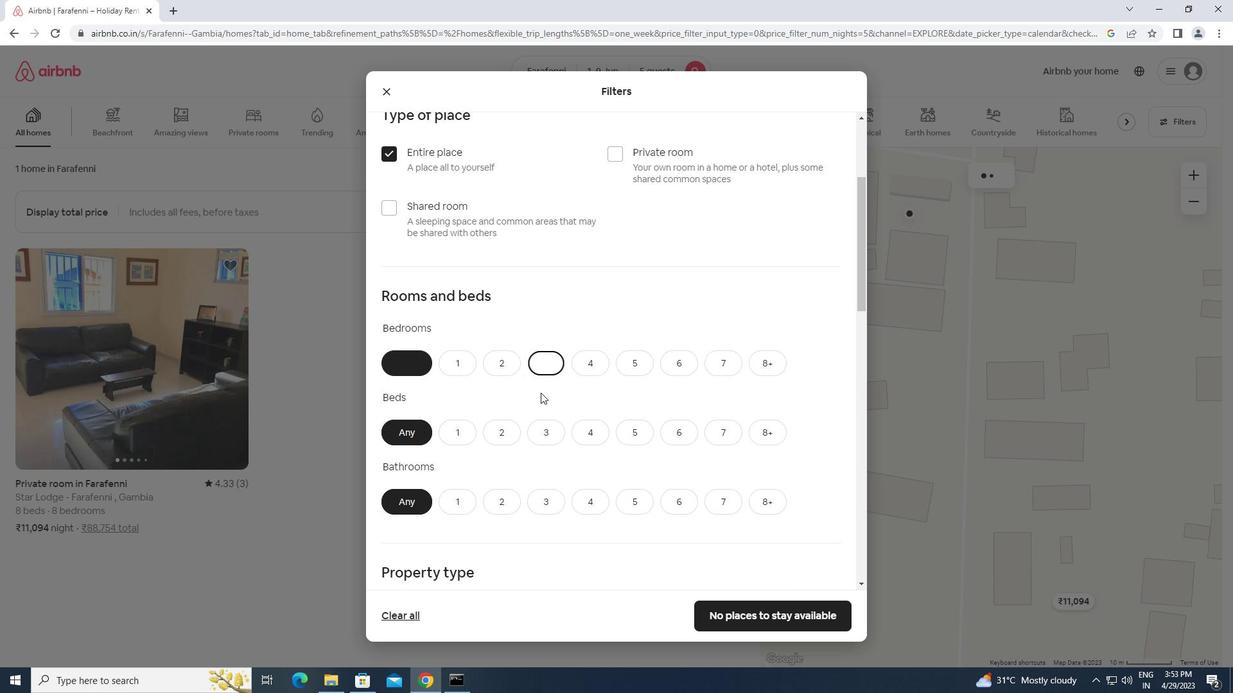 
Action: Mouse pressed left at (544, 427)
Screenshot: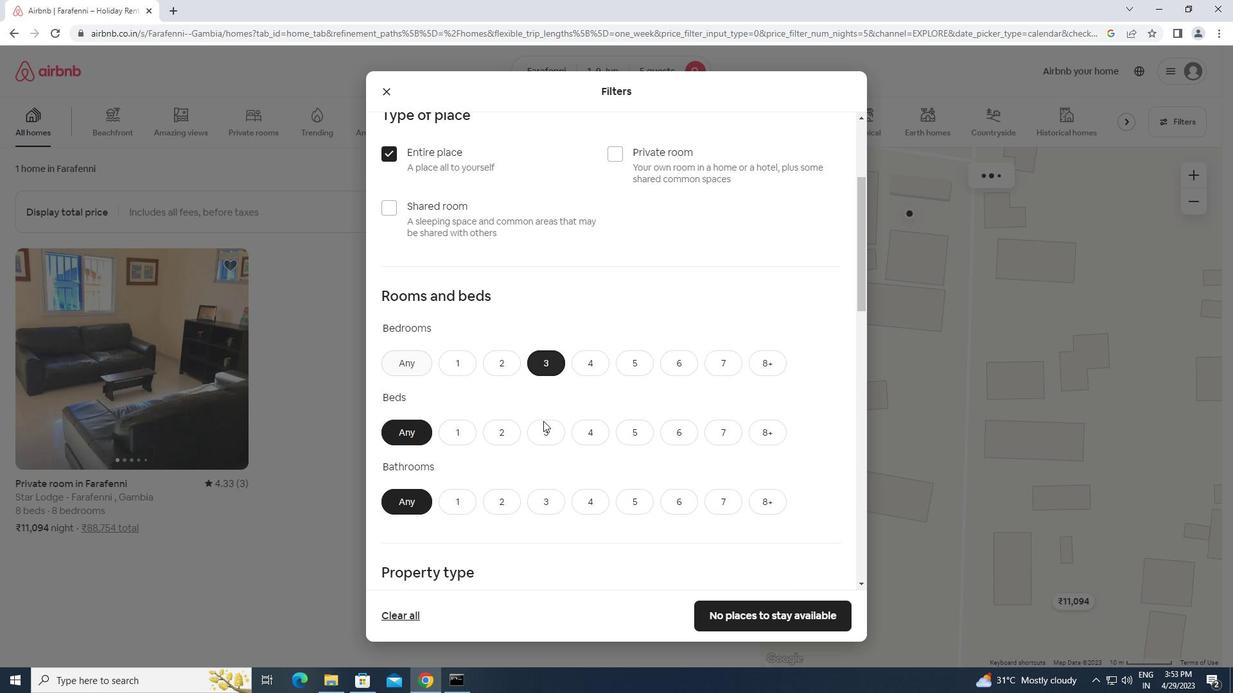 
Action: Mouse moved to (549, 504)
Screenshot: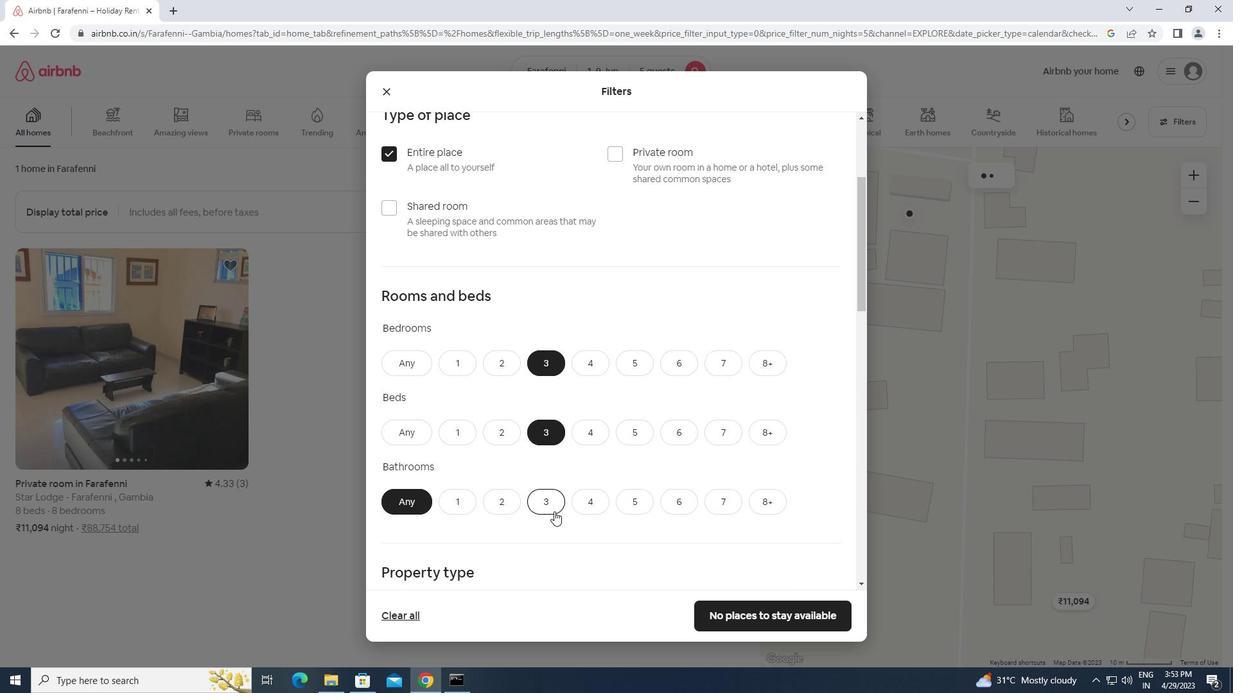 
Action: Mouse pressed left at (549, 504)
Screenshot: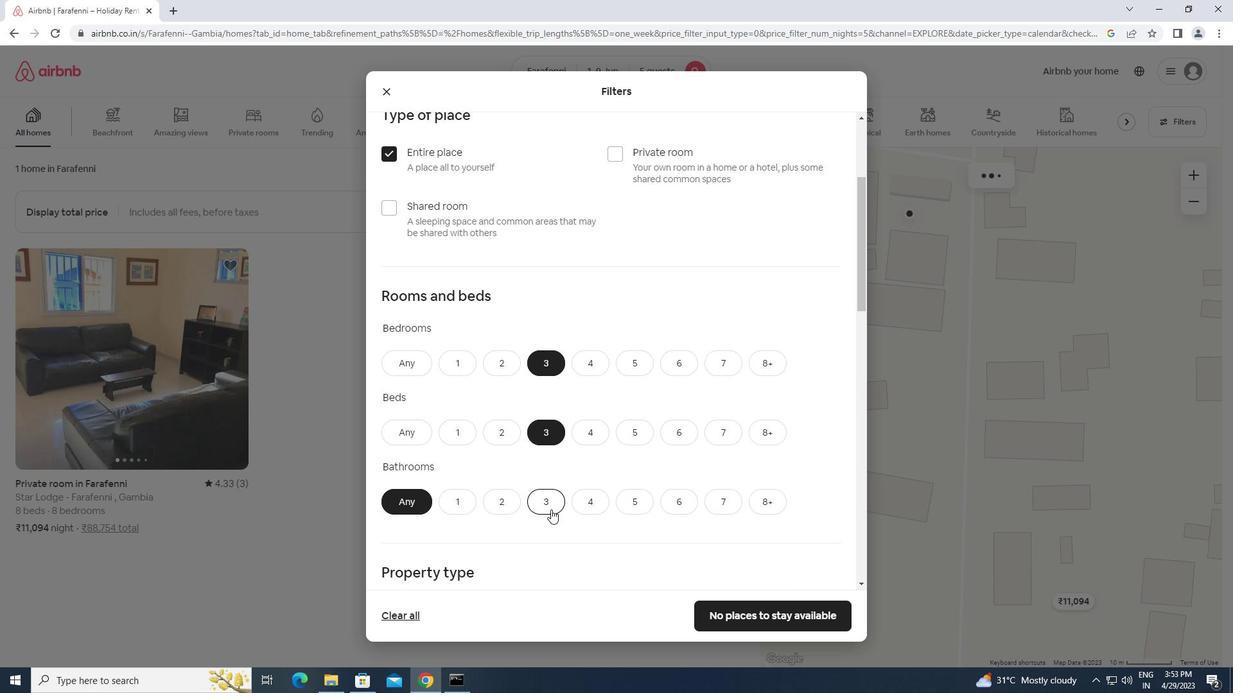 
Action: Mouse moved to (650, 526)
Screenshot: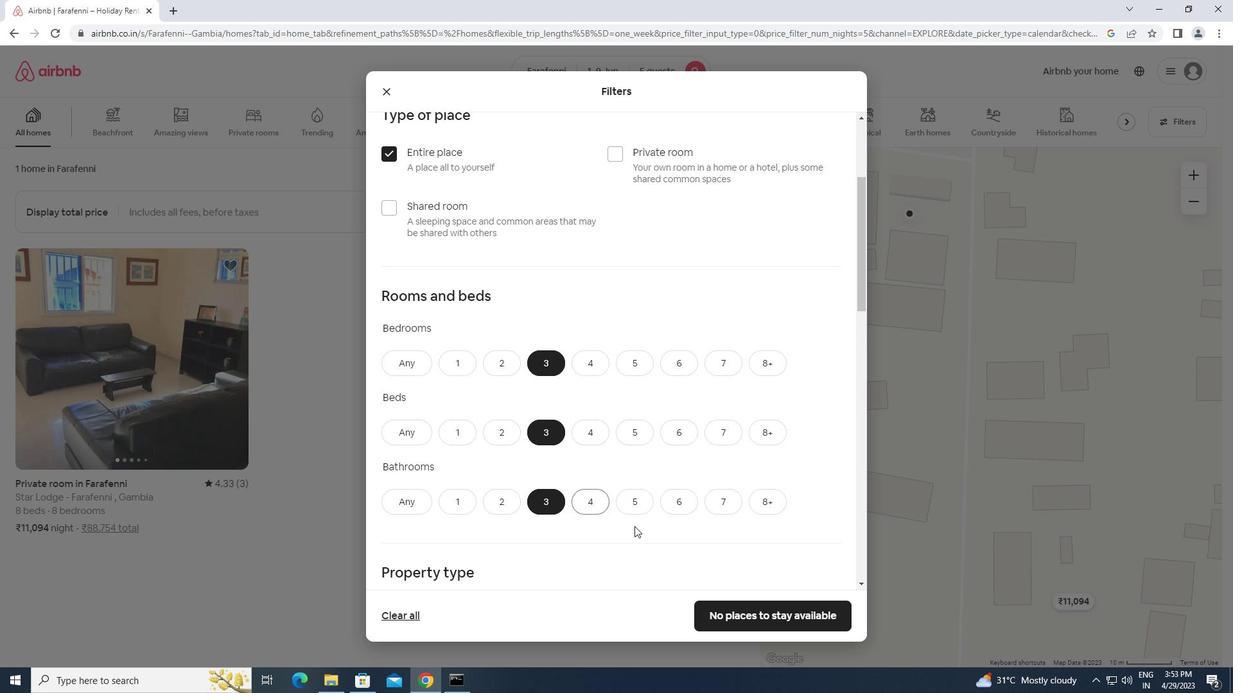 
Action: Mouse scrolled (650, 525) with delta (0, 0)
Screenshot: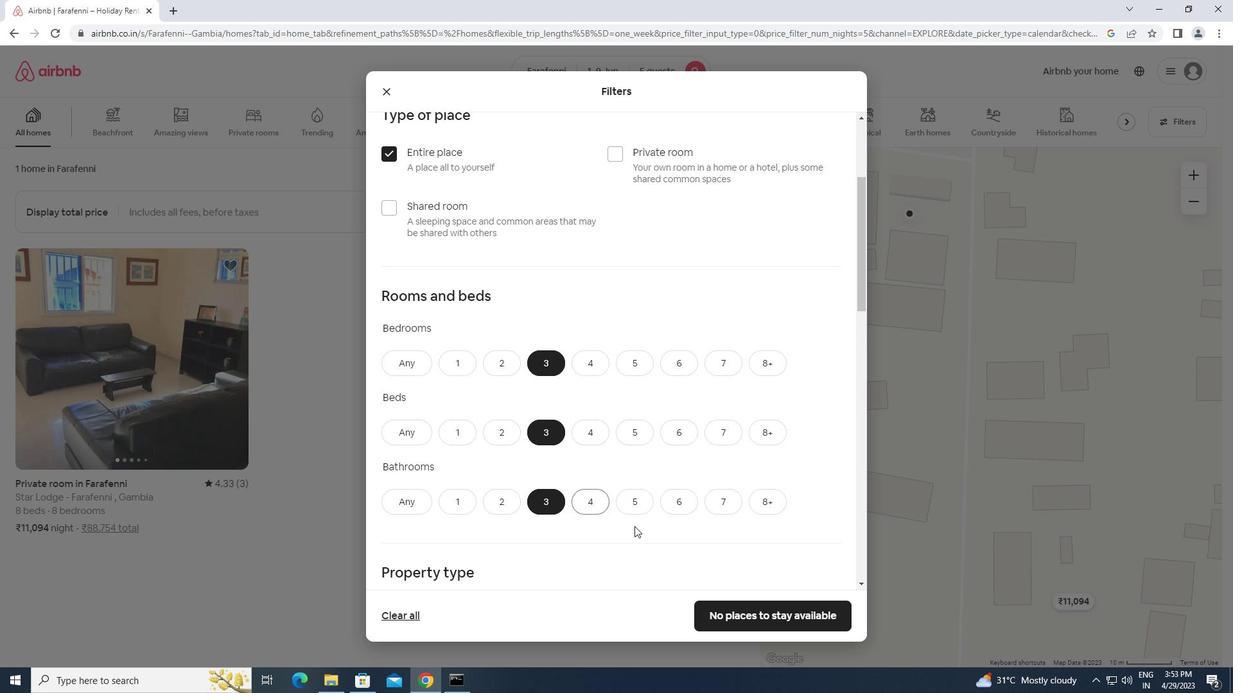 
Action: Mouse moved to (651, 526)
Screenshot: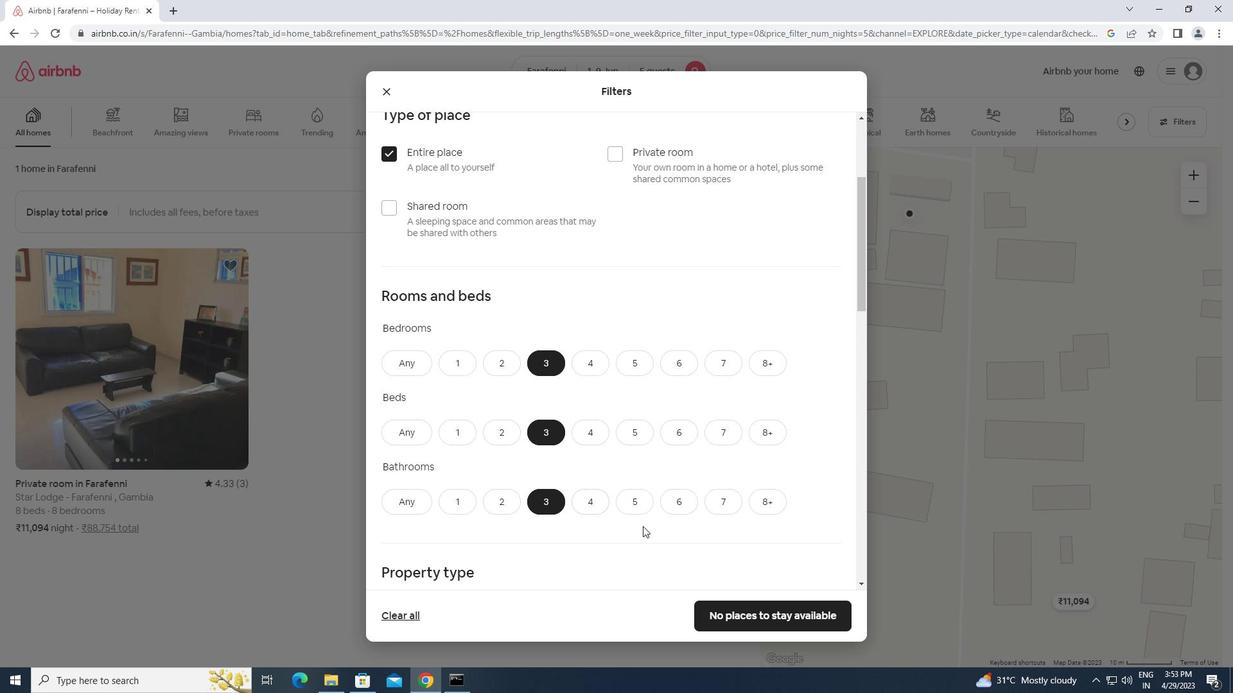 
Action: Mouse scrolled (651, 525) with delta (0, 0)
Screenshot: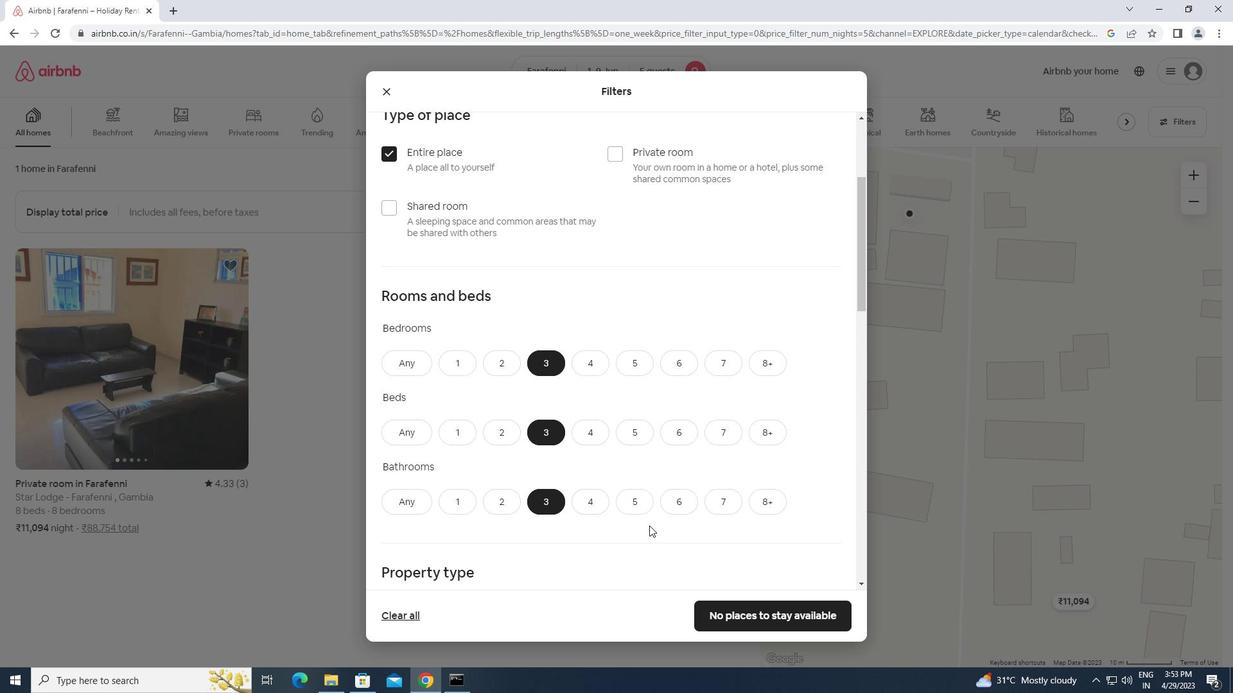 
Action: Mouse scrolled (651, 525) with delta (0, 0)
Screenshot: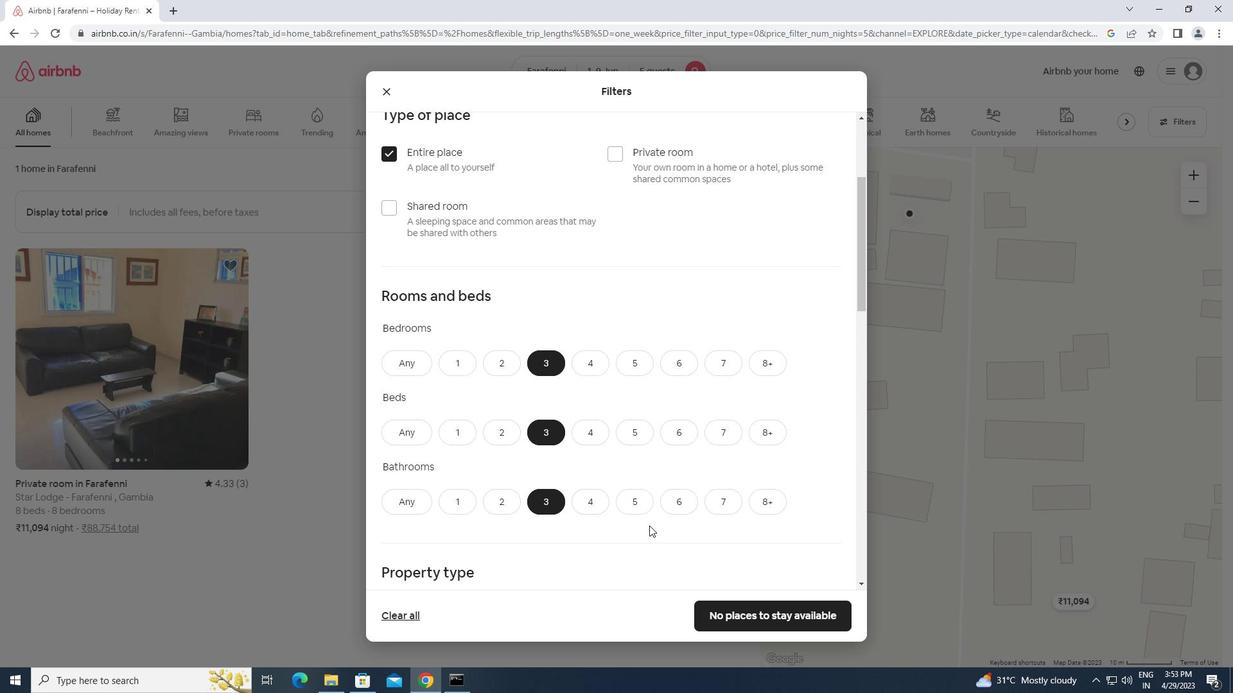 
Action: Mouse moved to (407, 472)
Screenshot: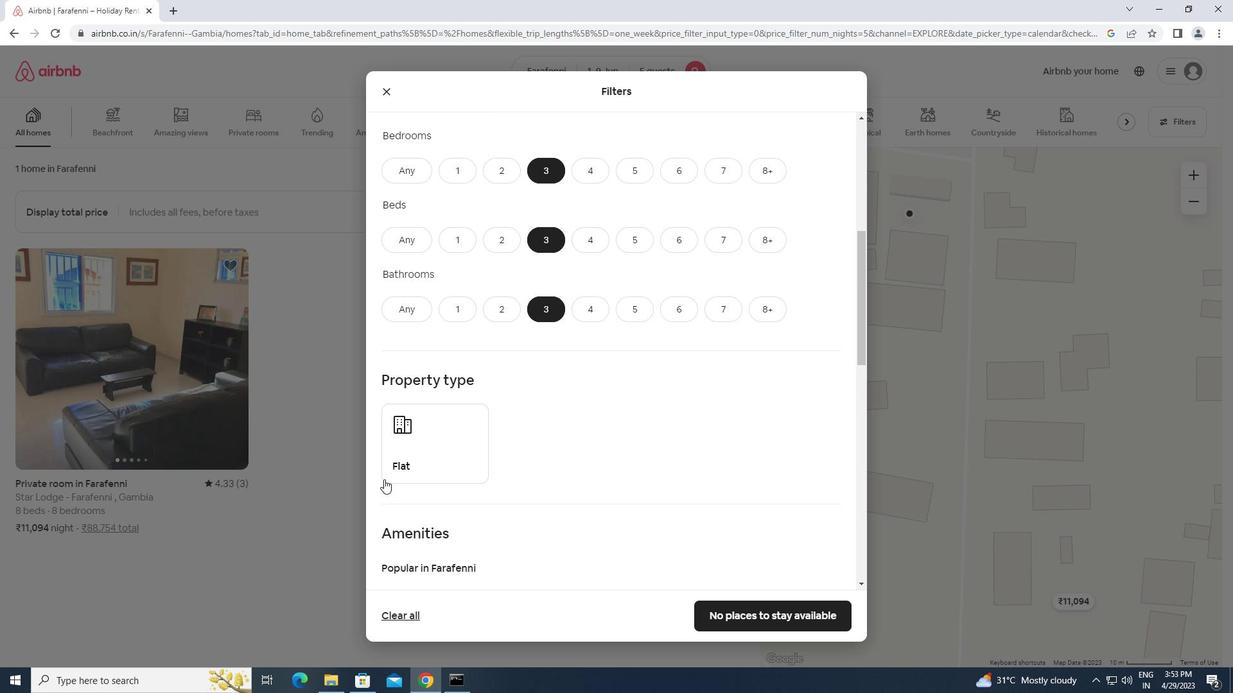 
Action: Mouse pressed left at (407, 472)
Screenshot: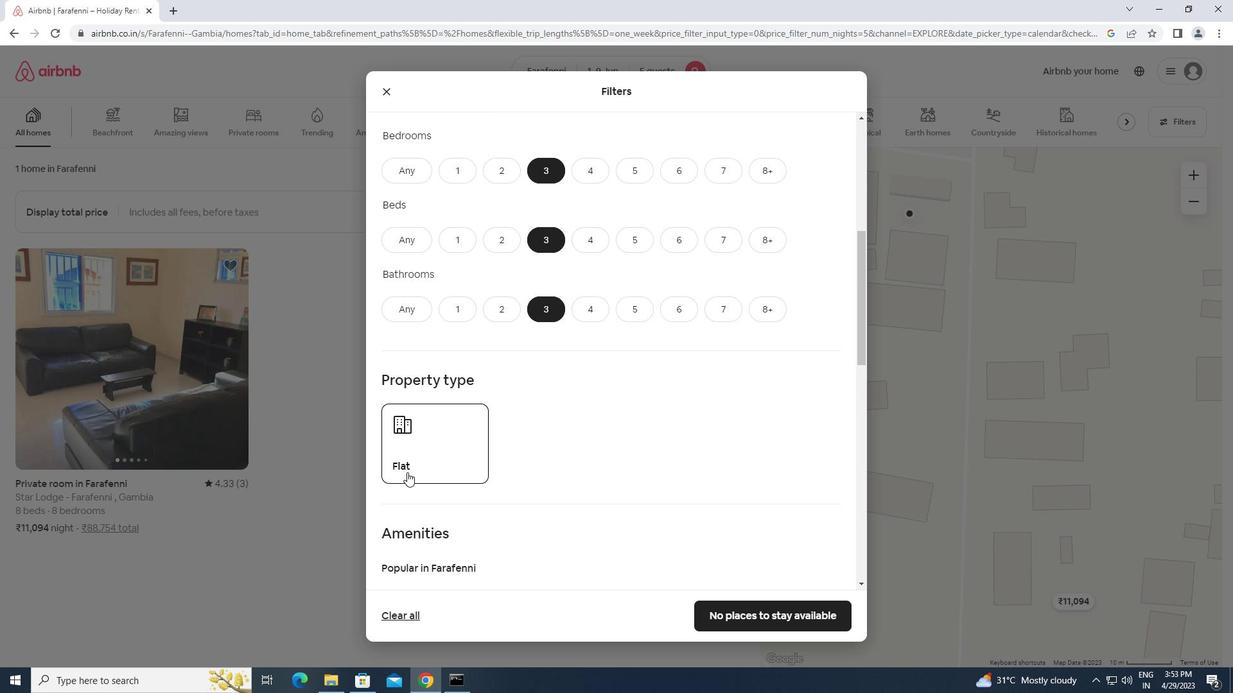 
Action: Mouse moved to (509, 456)
Screenshot: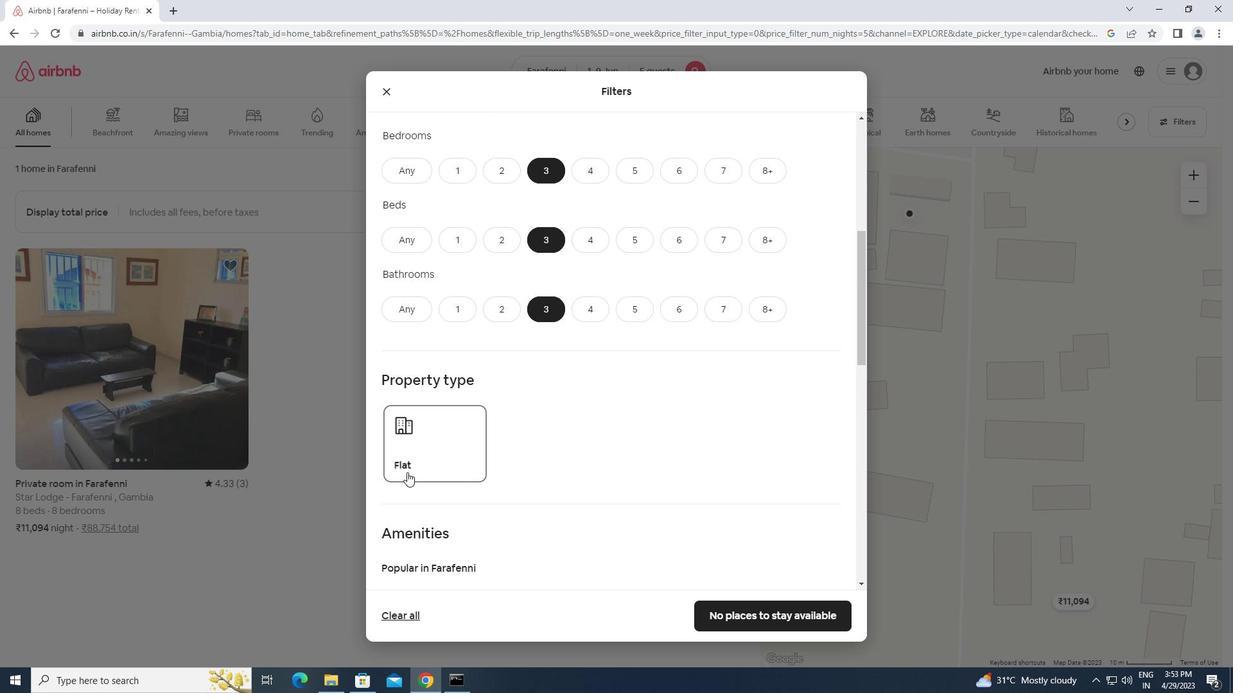 
Action: Mouse scrolled (509, 456) with delta (0, 0)
Screenshot: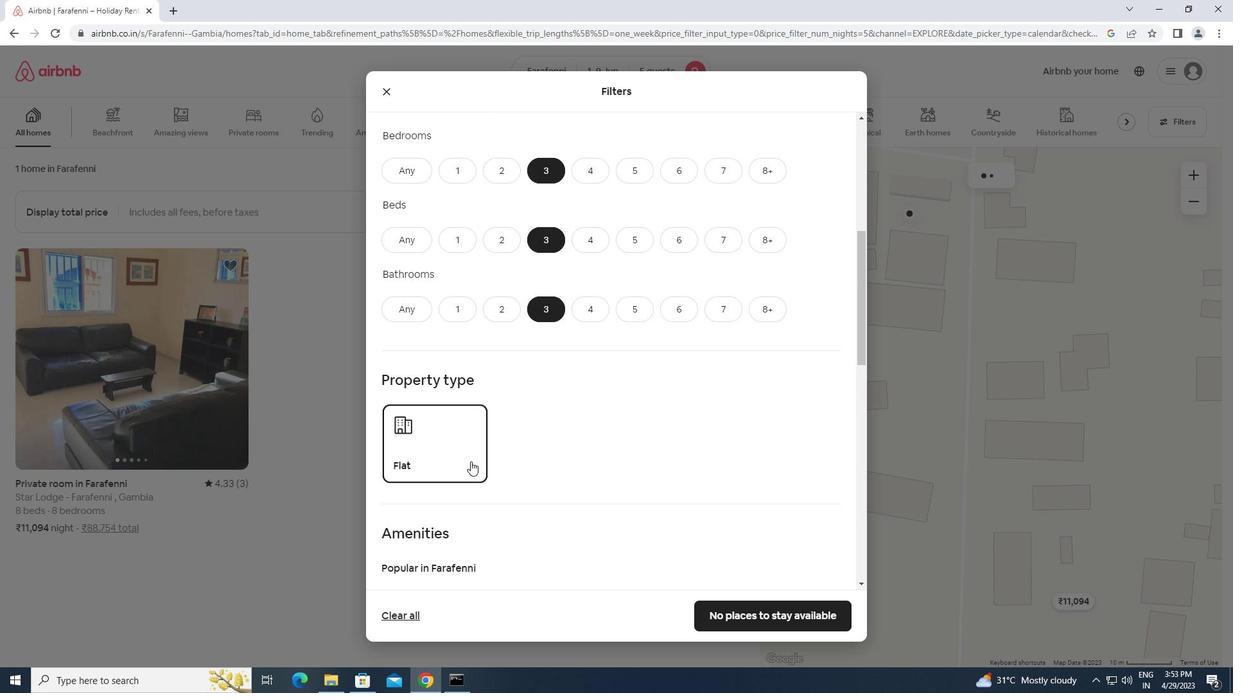 
Action: Mouse scrolled (509, 456) with delta (0, 0)
Screenshot: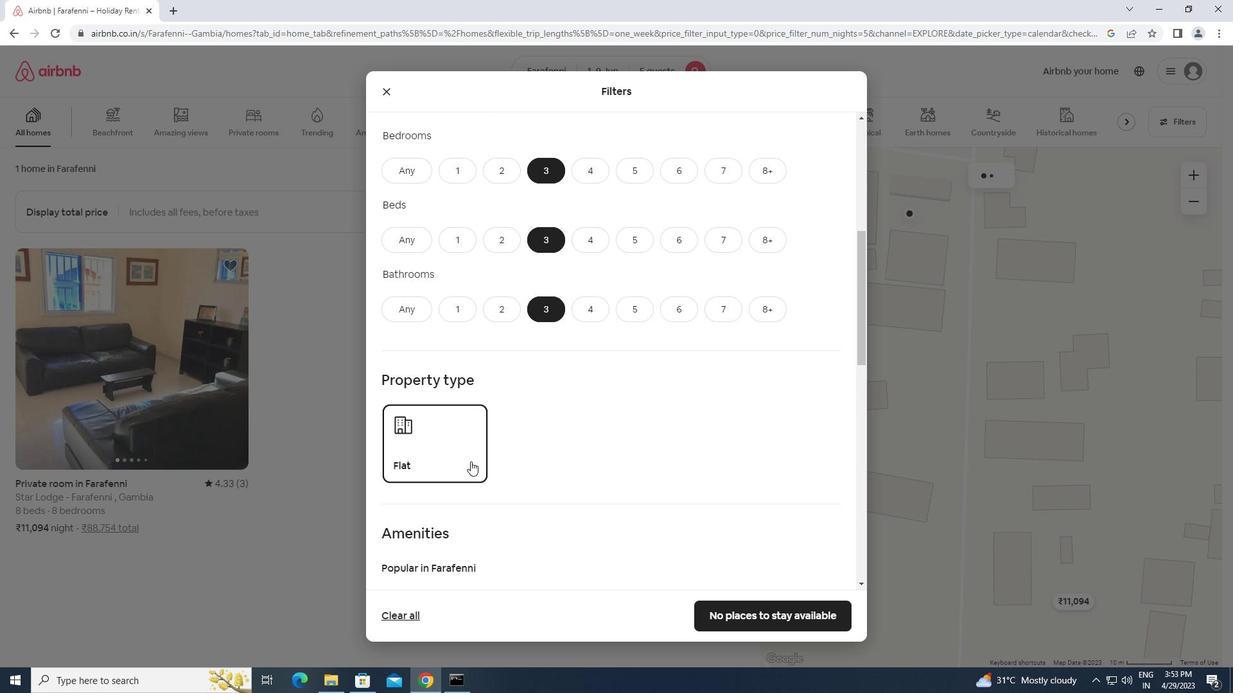 
Action: Mouse scrolled (509, 456) with delta (0, 0)
Screenshot: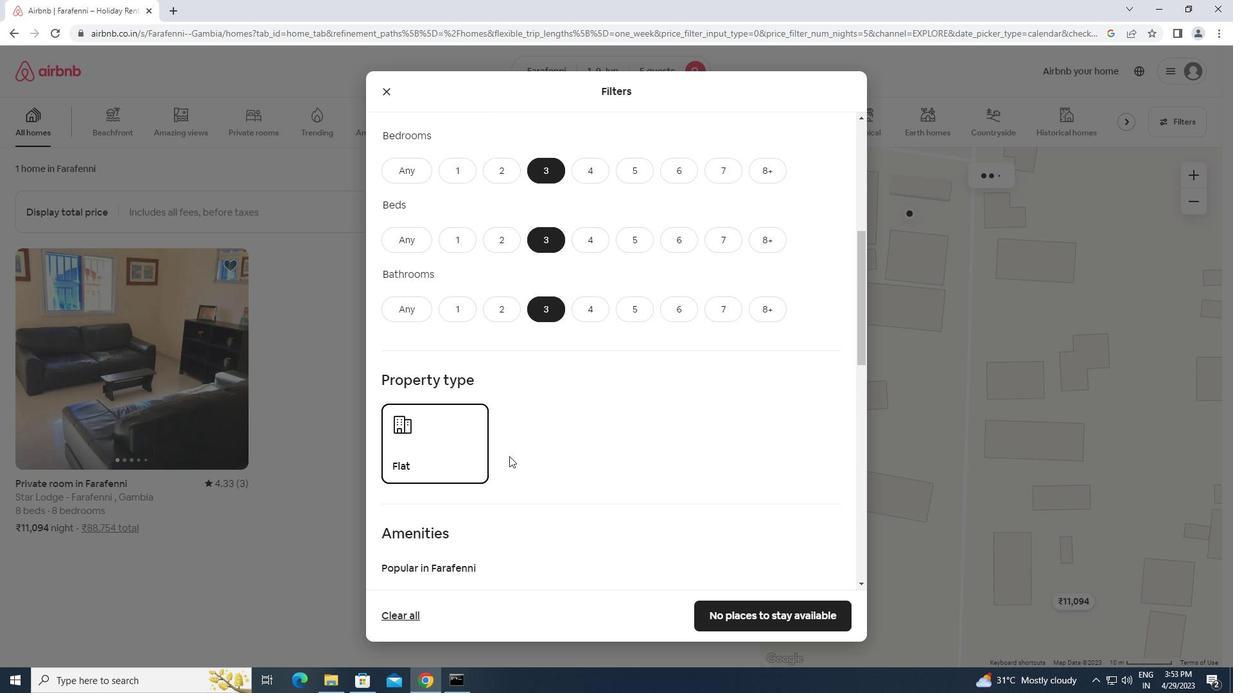 
Action: Mouse scrolled (509, 456) with delta (0, 0)
Screenshot: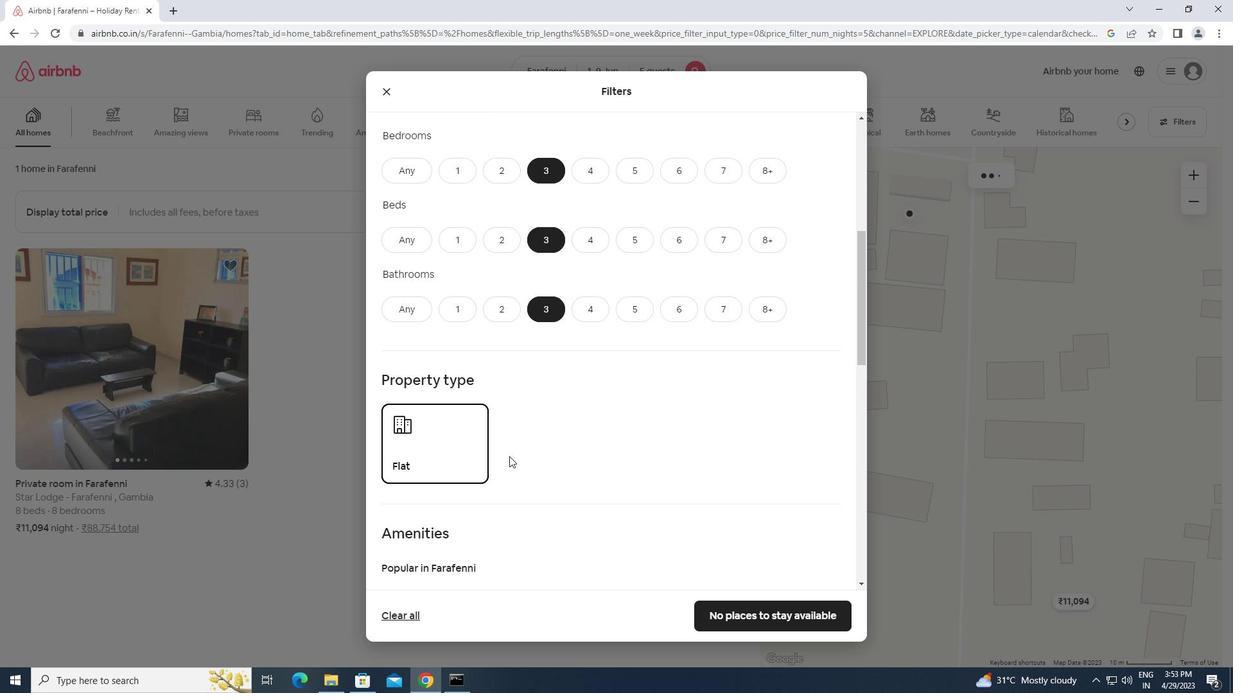 
Action: Mouse moved to (771, 489)
Screenshot: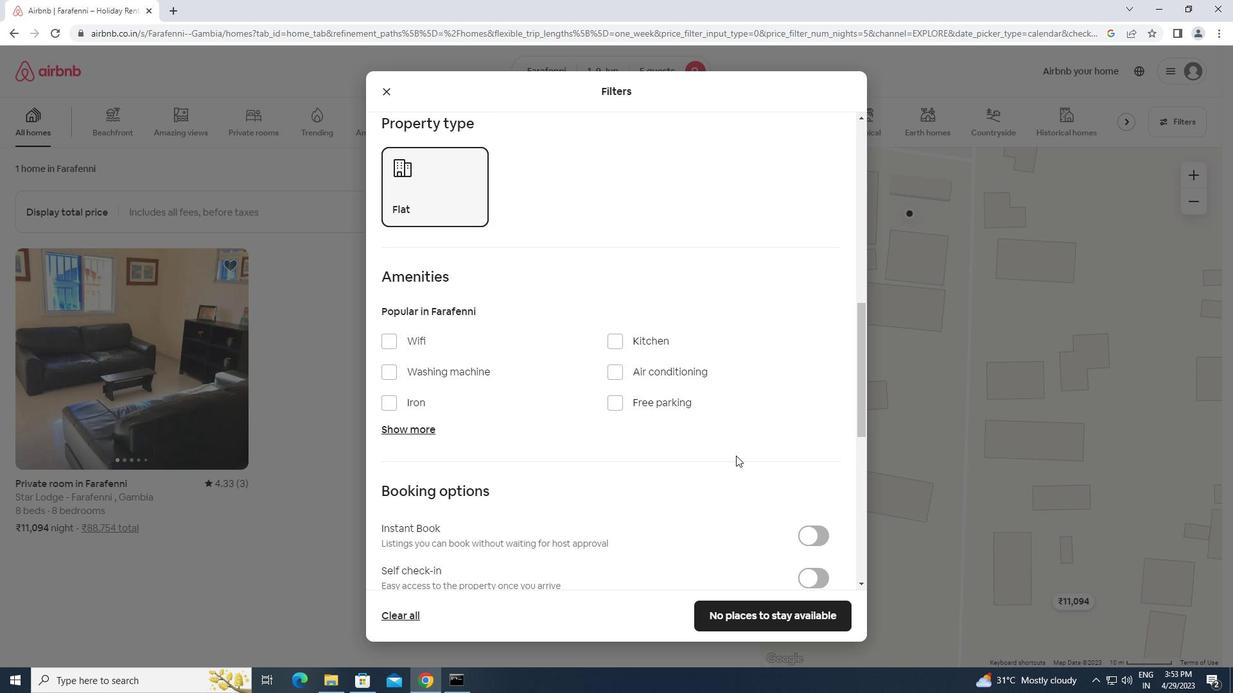 
Action: Mouse scrolled (771, 488) with delta (0, 0)
Screenshot: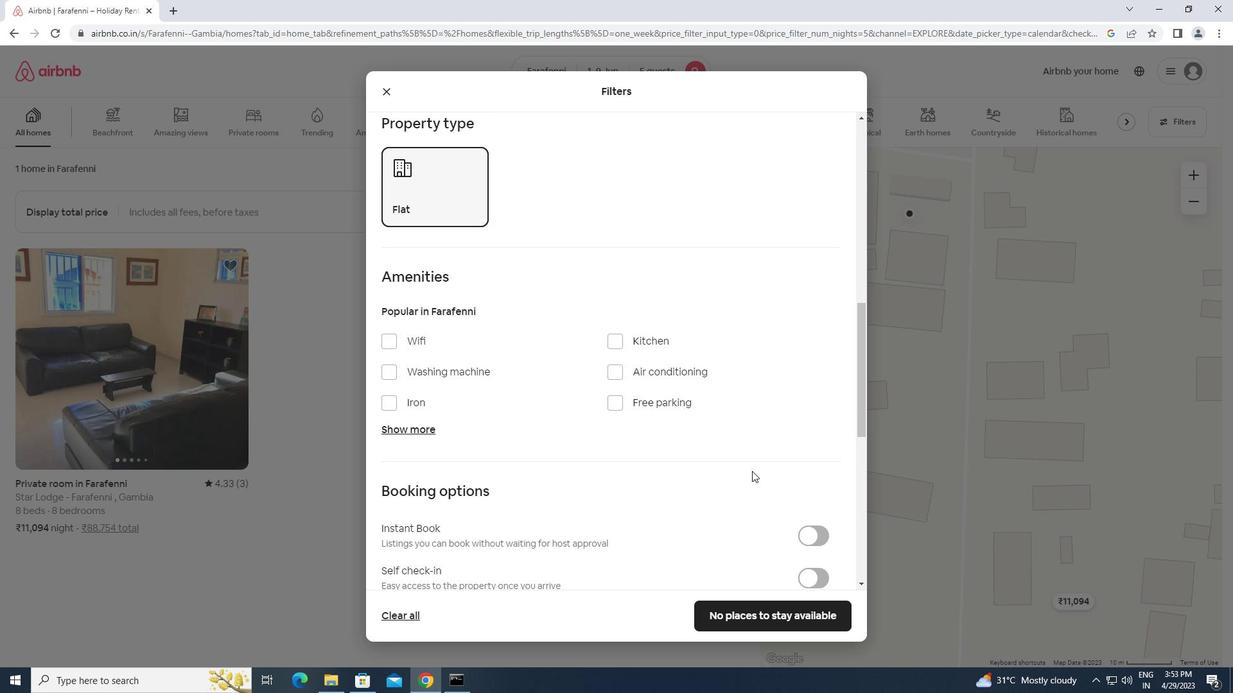 
Action: Mouse moved to (811, 517)
Screenshot: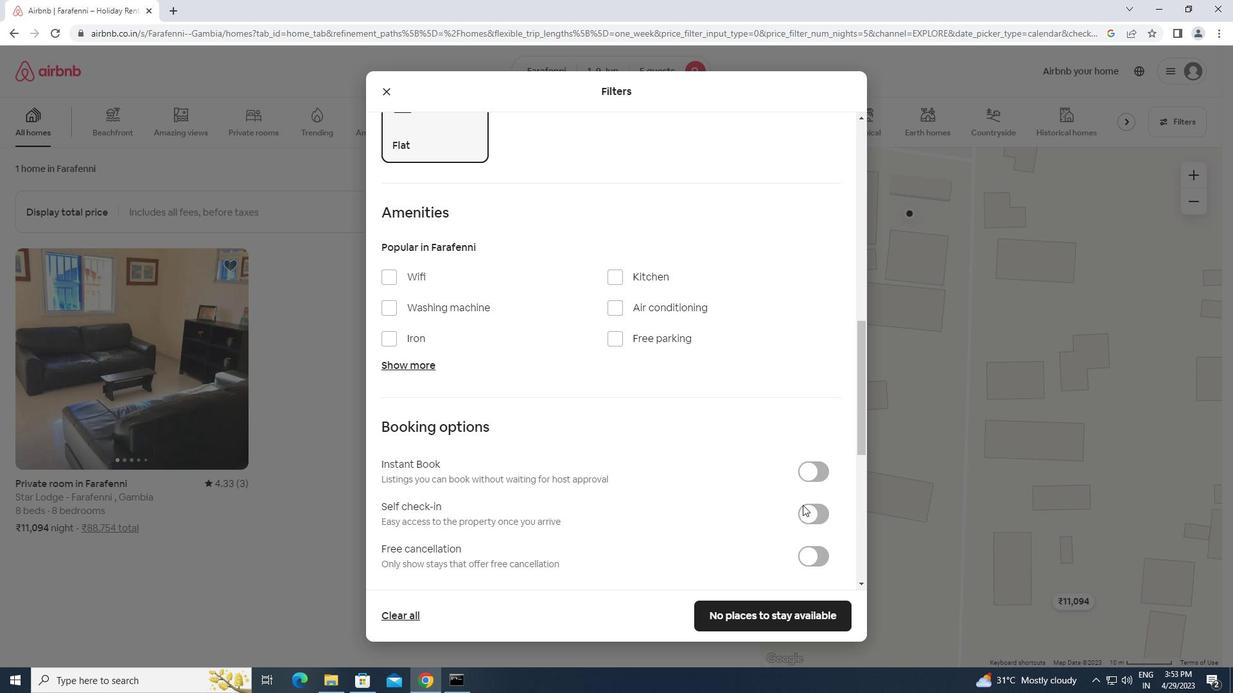 
Action: Mouse pressed left at (811, 517)
Screenshot: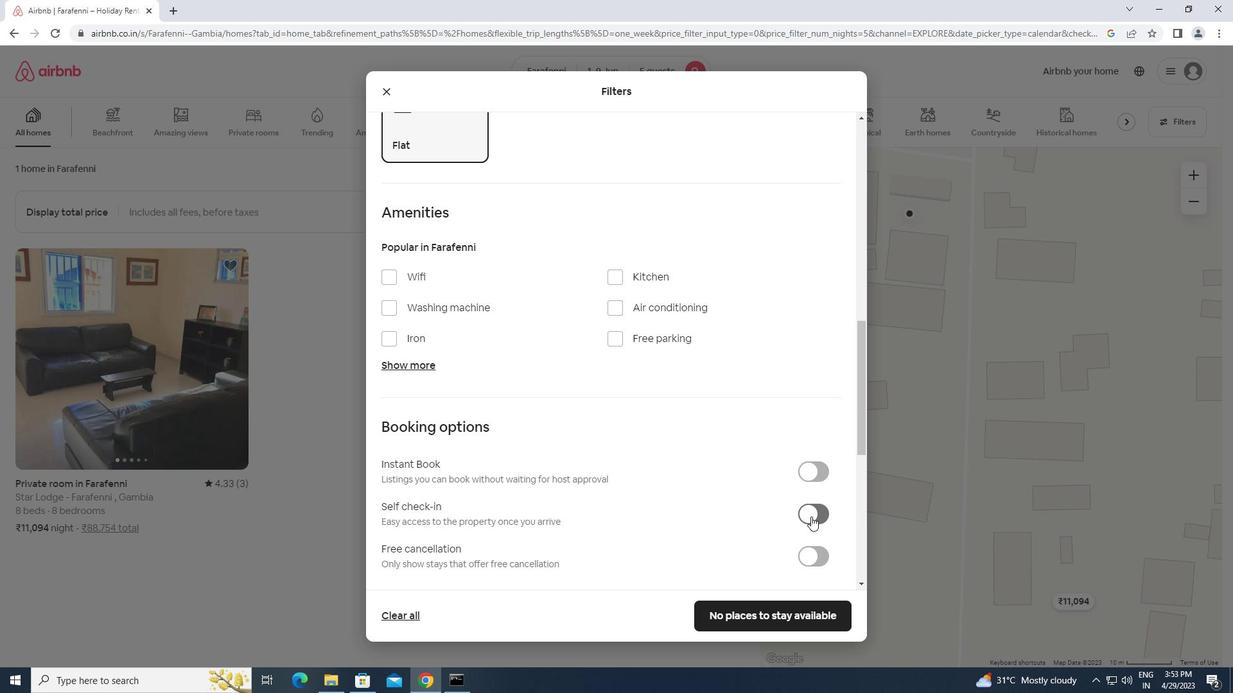 
Action: Mouse moved to (650, 522)
Screenshot: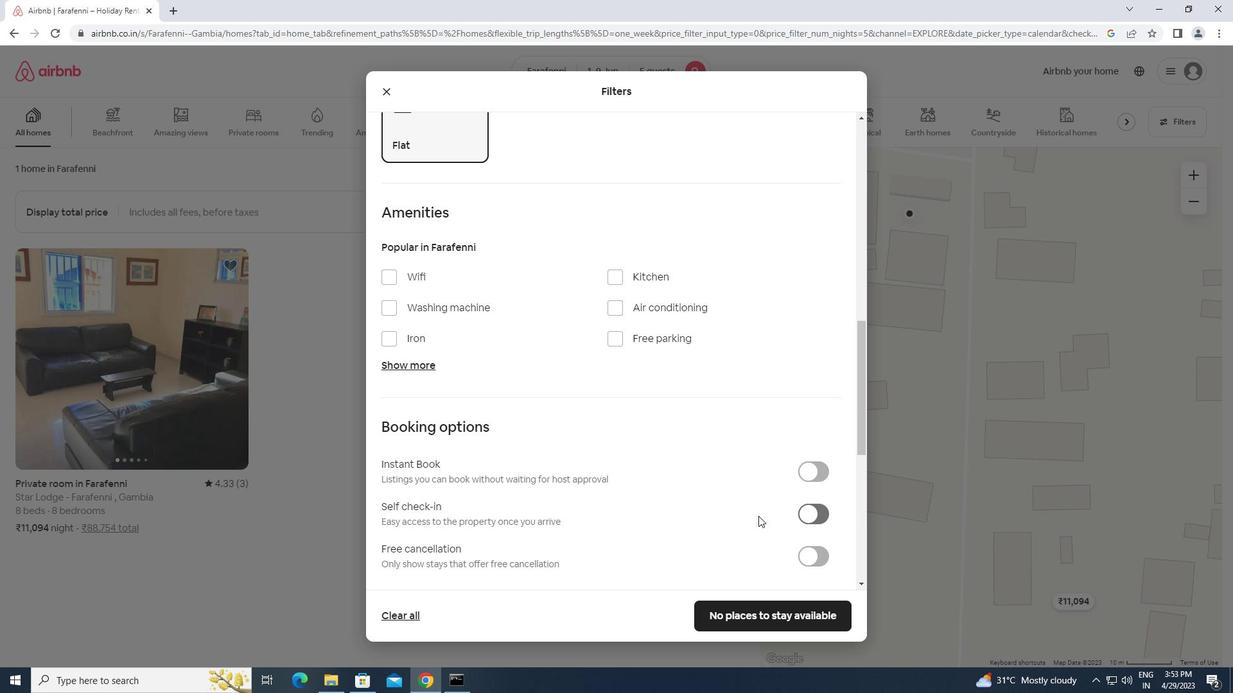 
Action: Mouse scrolled (650, 522) with delta (0, 0)
Screenshot: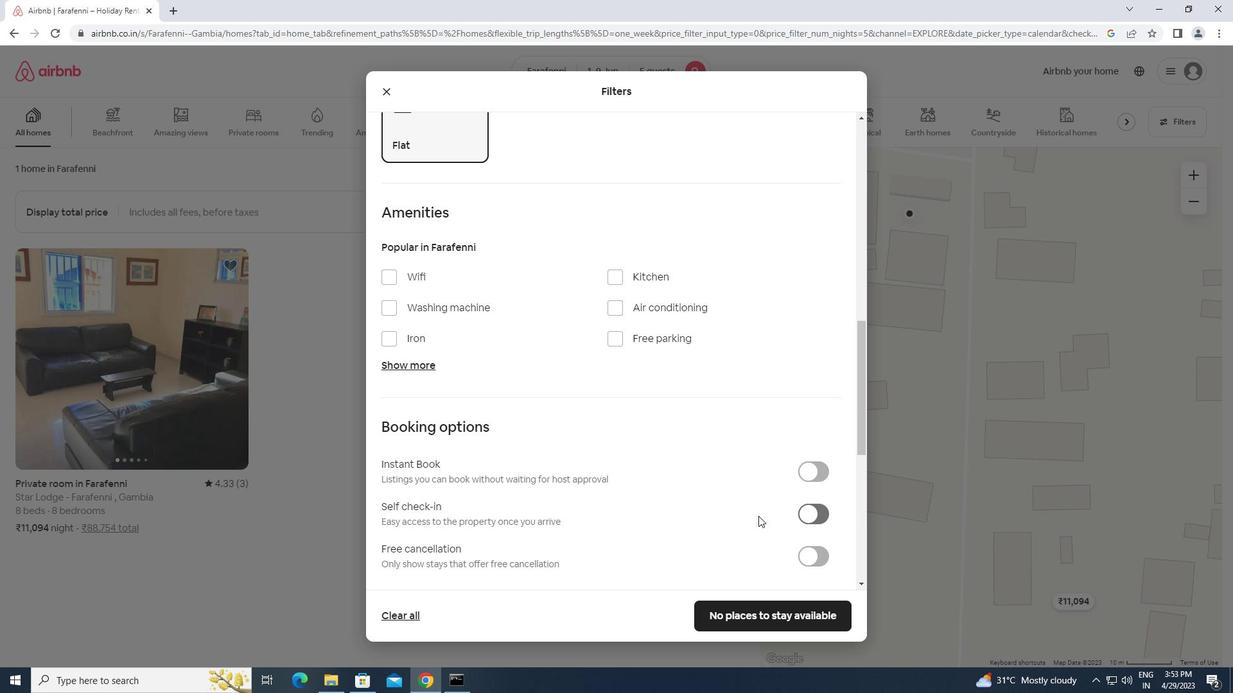 
Action: Mouse scrolled (650, 522) with delta (0, 0)
Screenshot: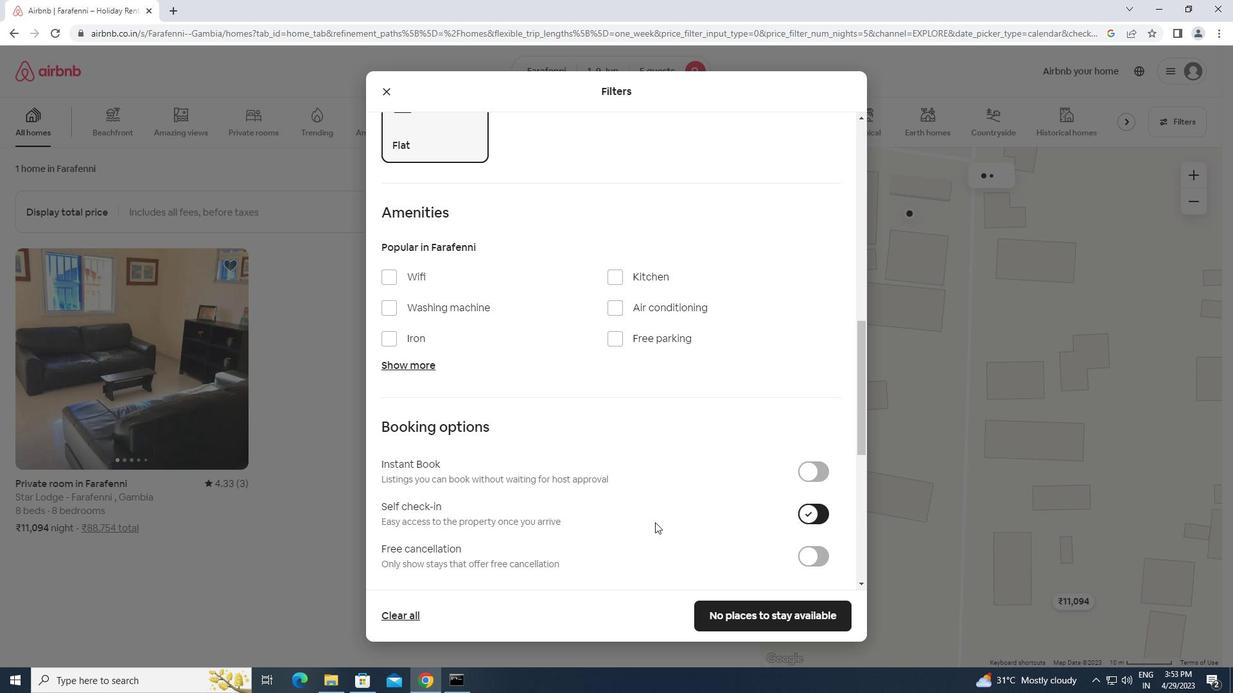 
Action: Mouse scrolled (650, 522) with delta (0, 0)
Screenshot: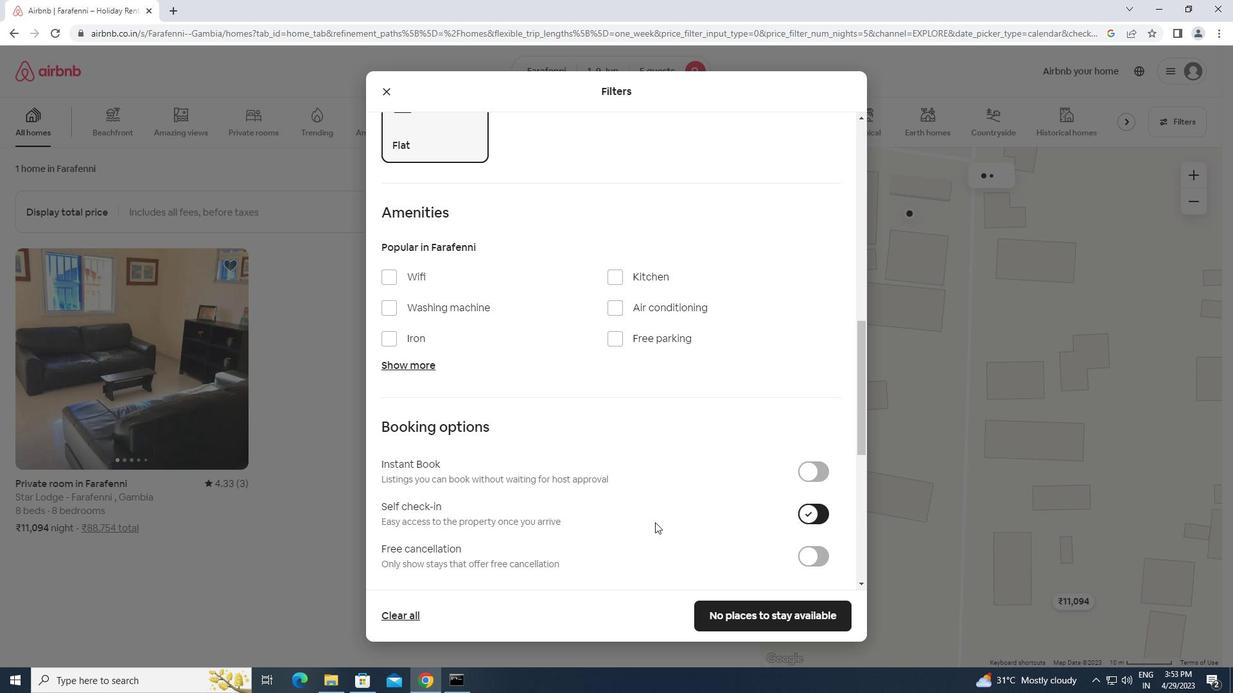
Action: Mouse scrolled (650, 522) with delta (0, 0)
Screenshot: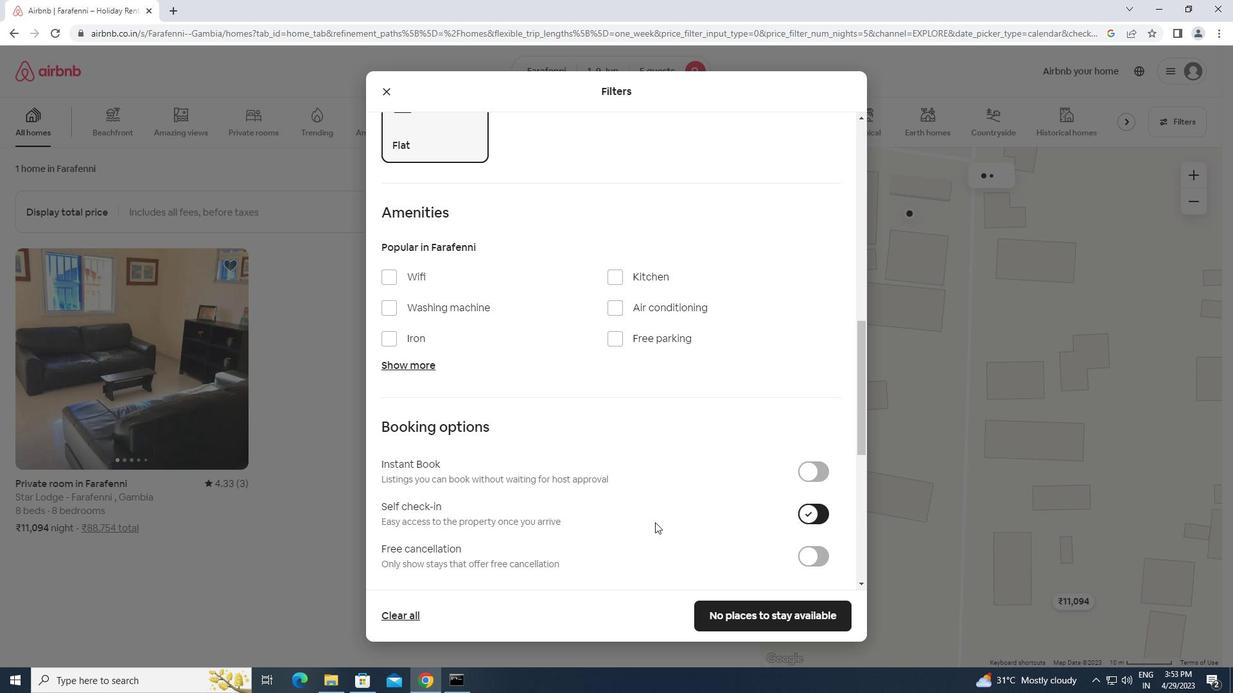 
Action: Mouse scrolled (650, 522) with delta (0, 0)
Screenshot: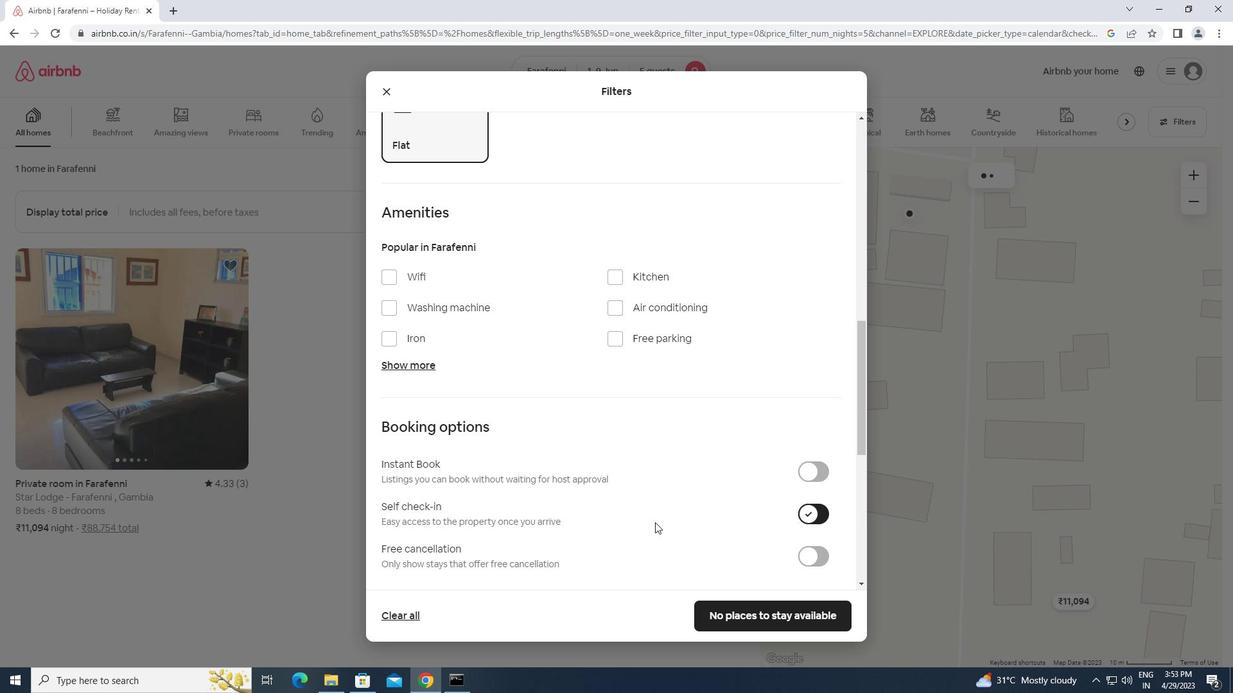
Action: Mouse moved to (648, 528)
Screenshot: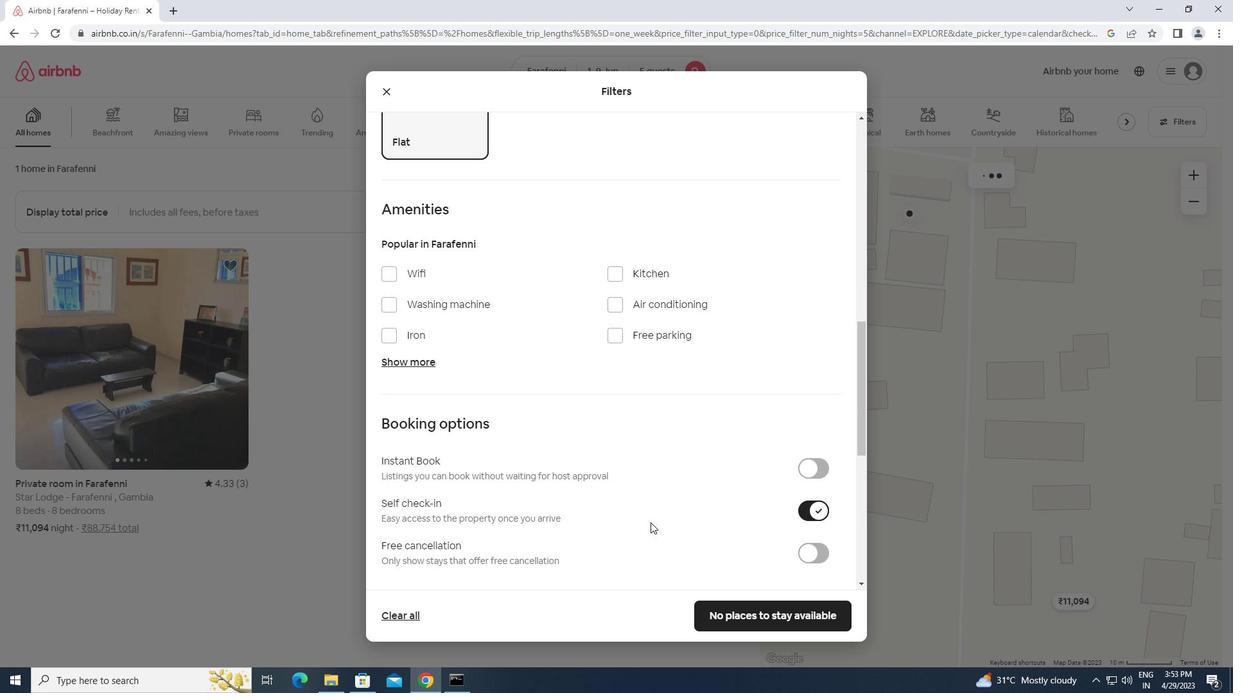 
Action: Mouse scrolled (648, 528) with delta (0, 0)
Screenshot: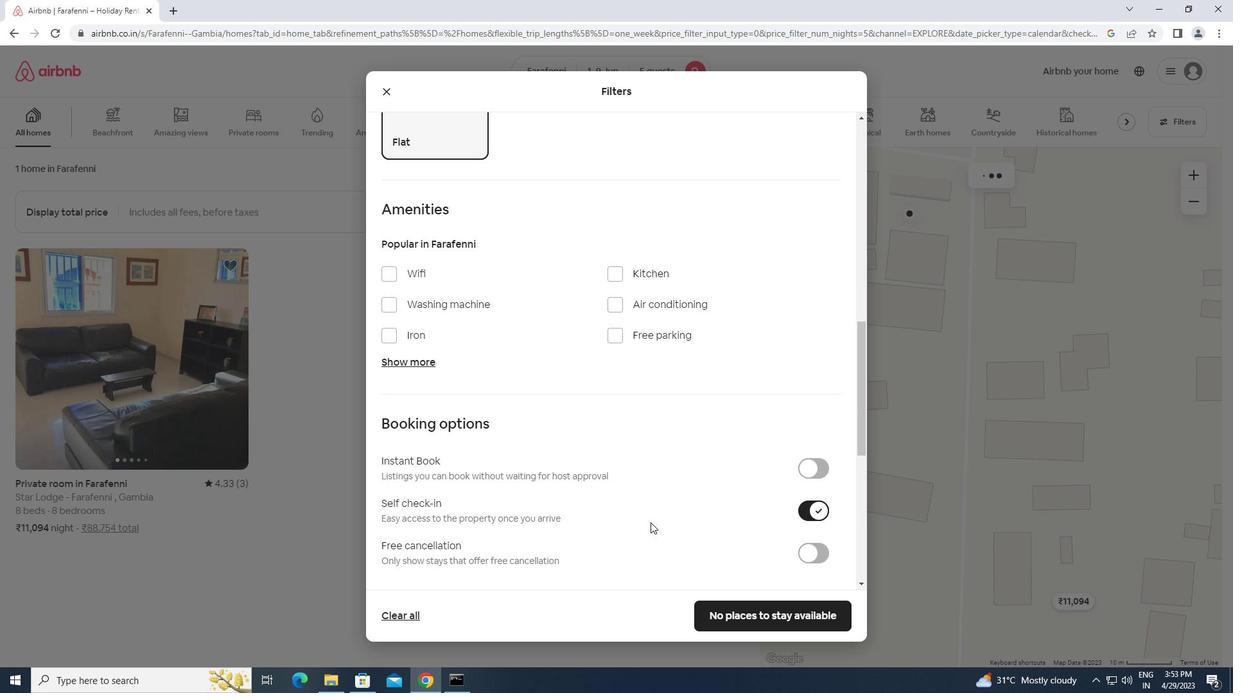 
Action: Mouse moved to (646, 529)
Screenshot: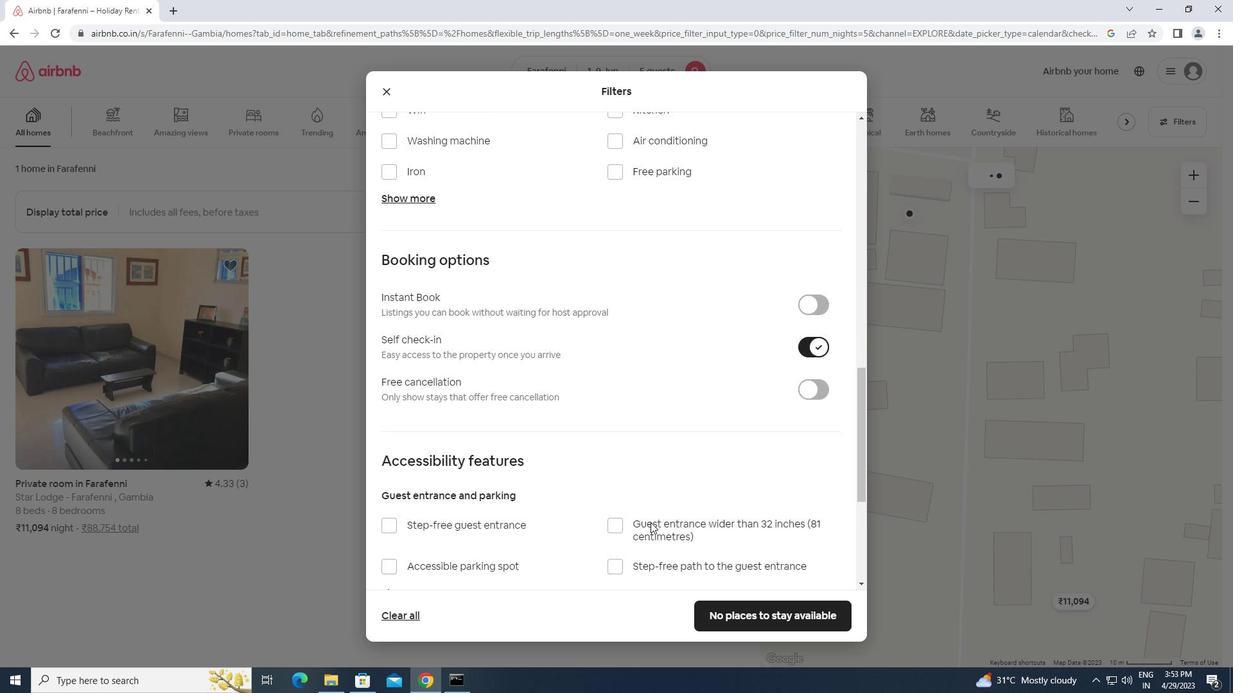 
Action: Mouse scrolled (646, 529) with delta (0, 0)
Screenshot: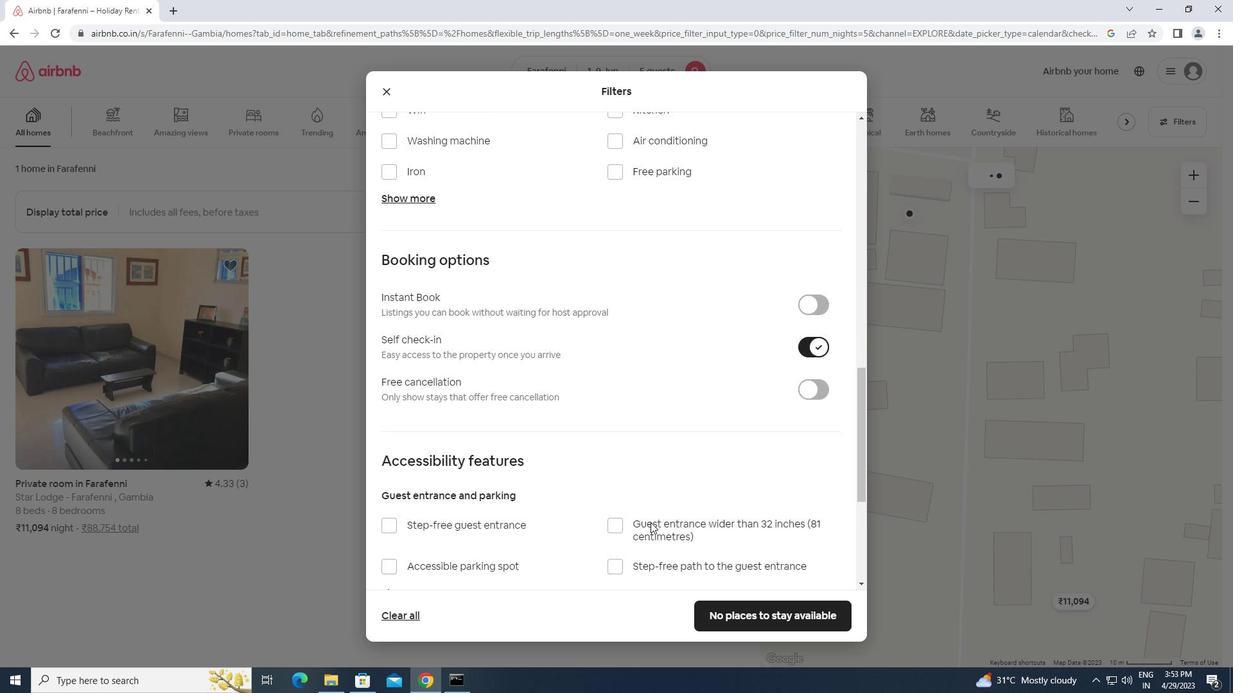 
Action: Mouse moved to (646, 529)
Screenshot: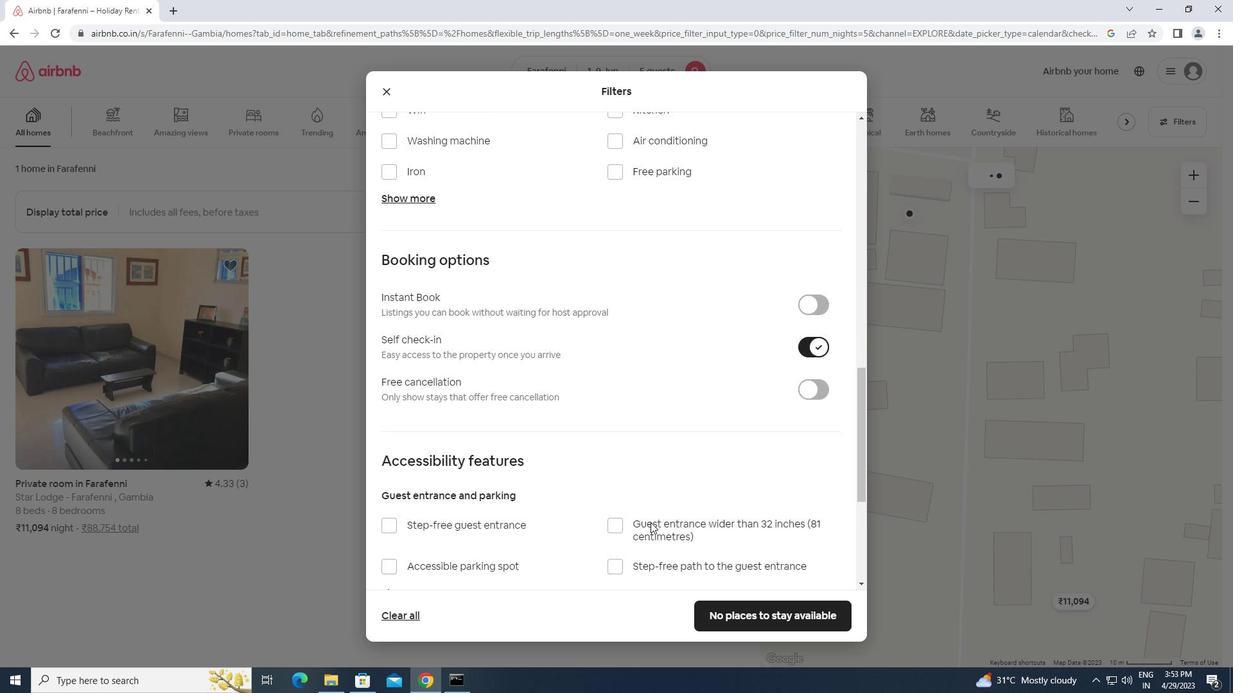 
Action: Mouse scrolled (646, 529) with delta (0, 0)
Screenshot: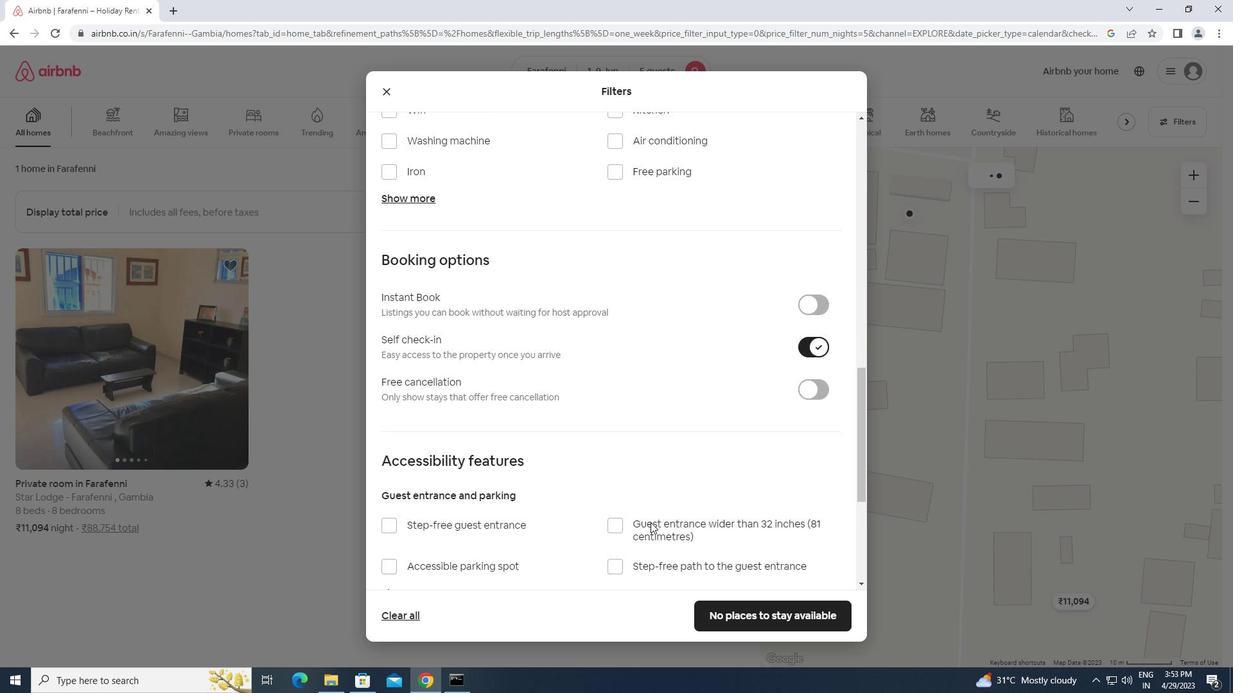 
Action: Mouse moved to (646, 530)
Screenshot: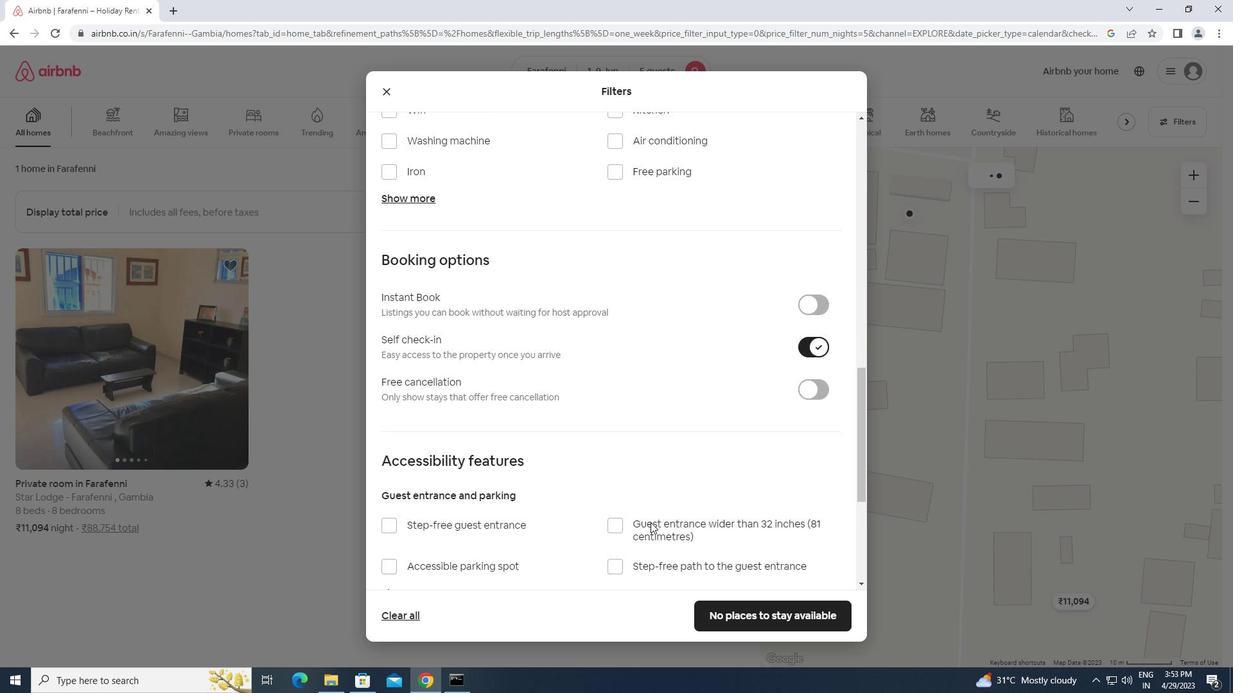 
Action: Mouse scrolled (646, 529) with delta (0, 0)
Screenshot: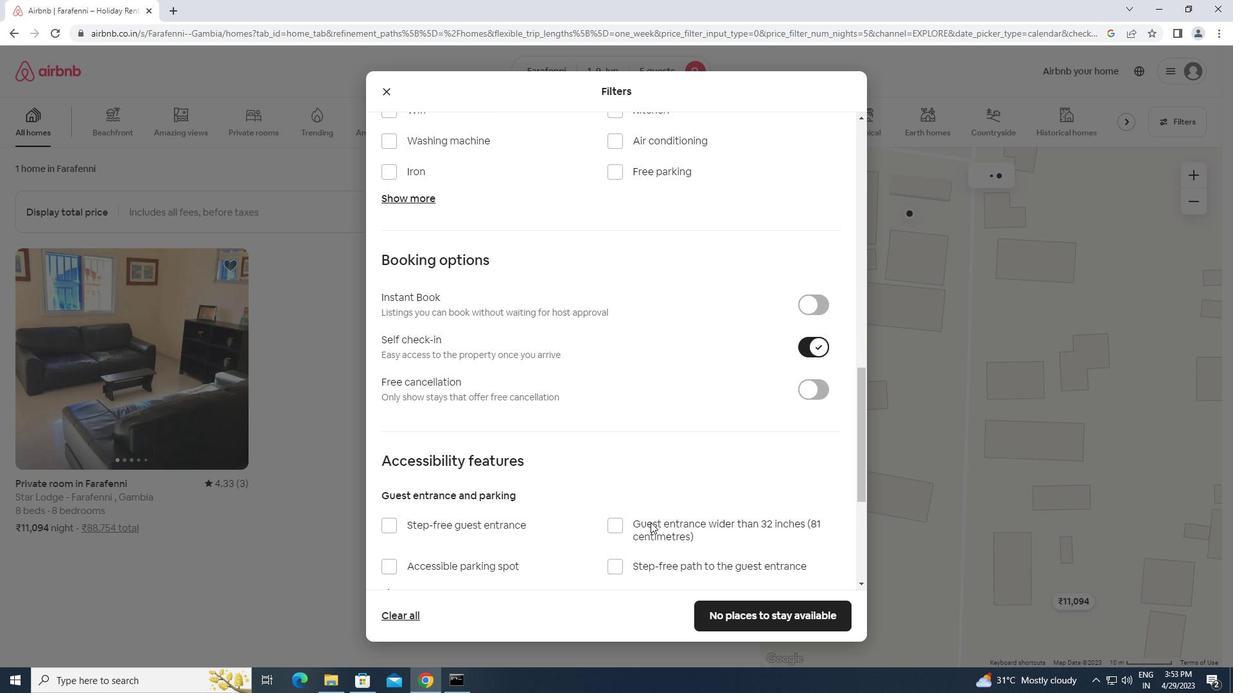 
Action: Mouse moved to (646, 530)
Screenshot: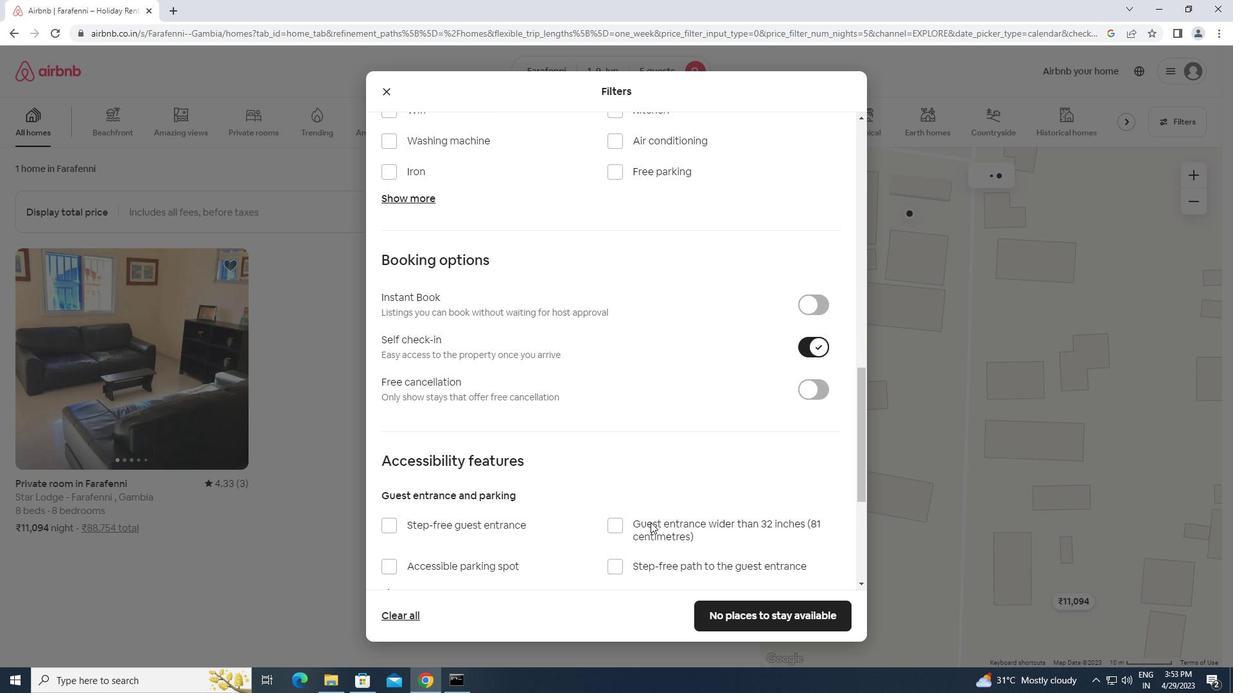 
Action: Mouse scrolled (646, 529) with delta (0, 0)
Screenshot: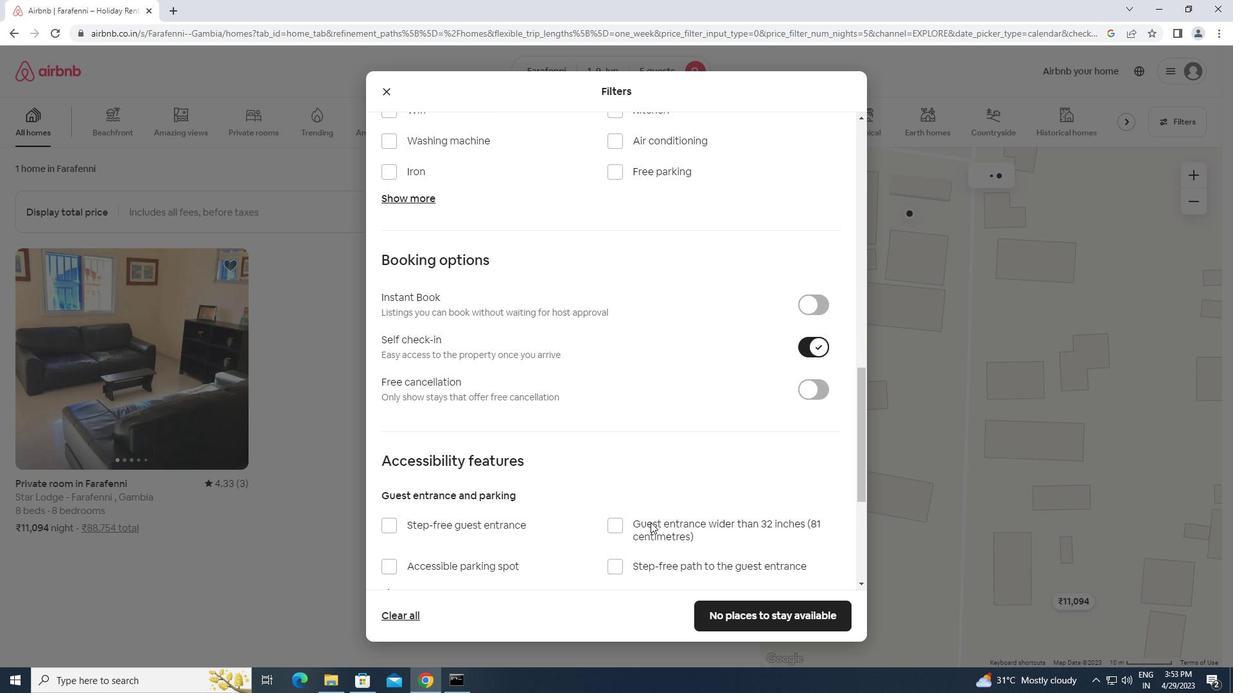
Action: Mouse moved to (390, 550)
Screenshot: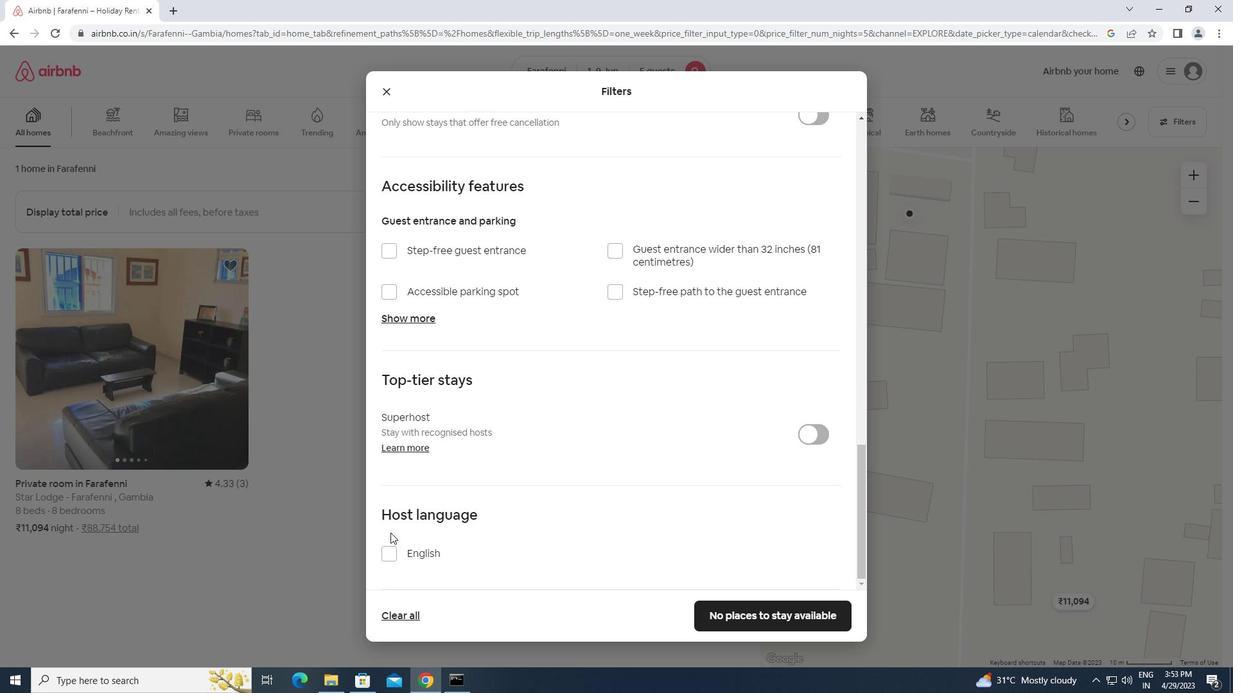 
Action: Mouse pressed left at (390, 550)
Screenshot: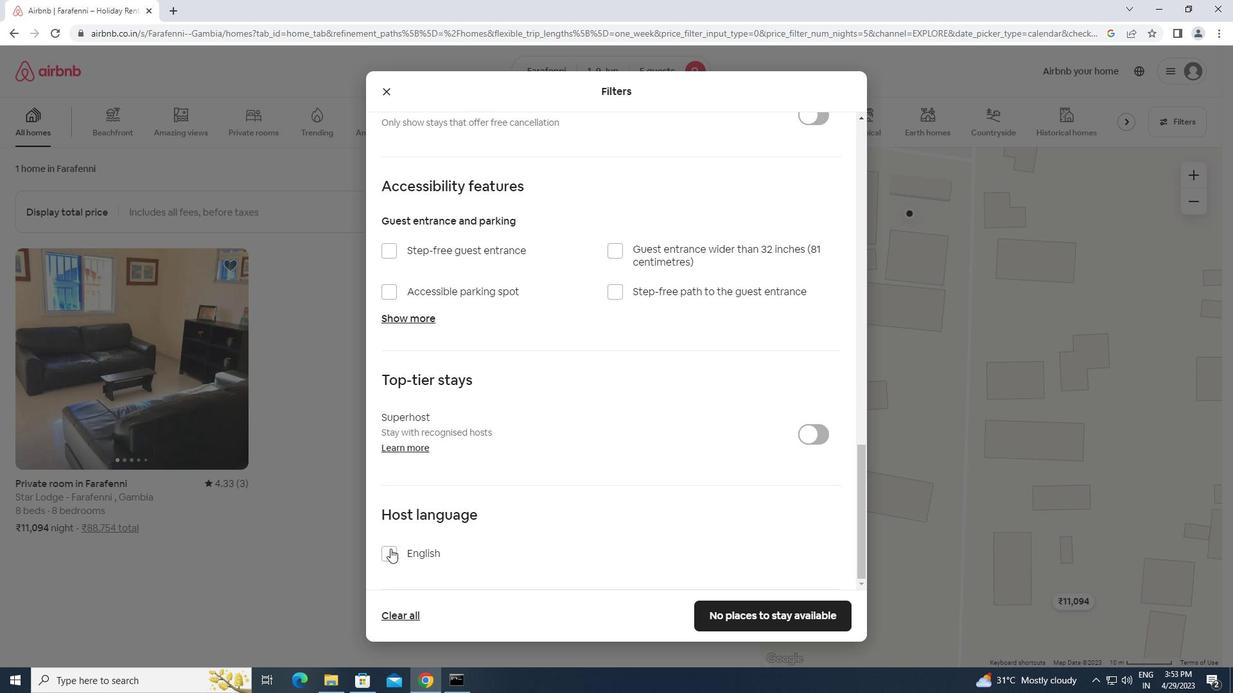 
Action: Mouse moved to (752, 617)
Screenshot: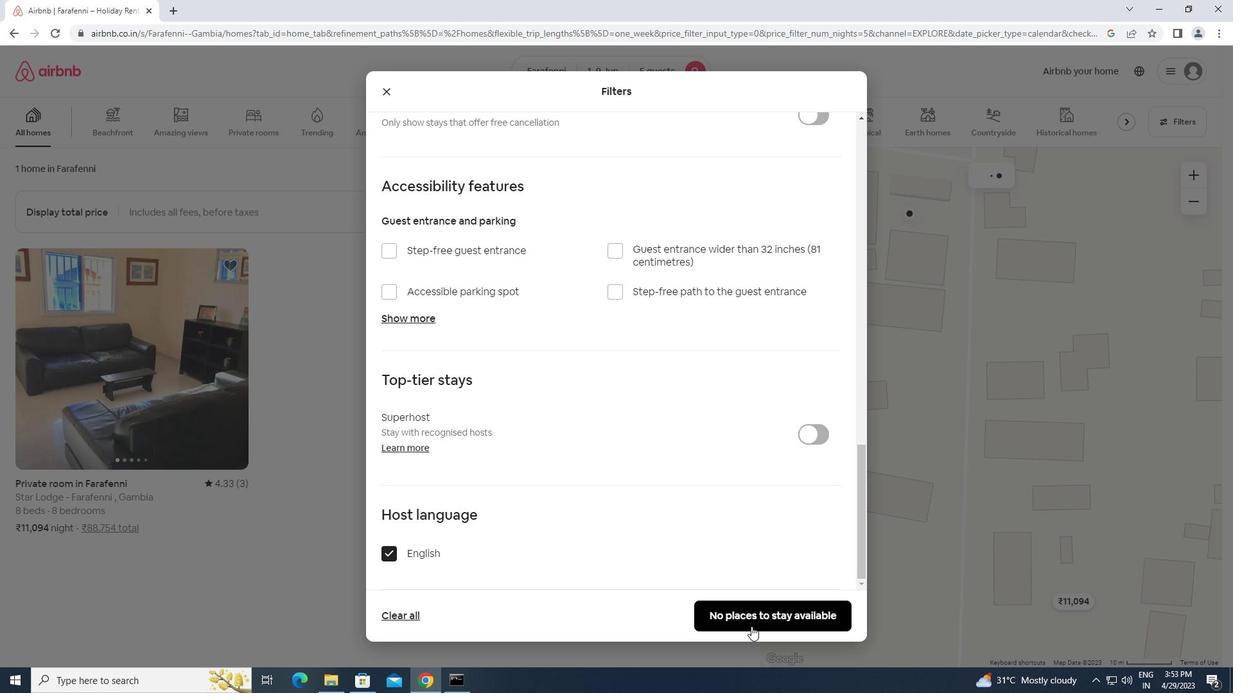 
Action: Mouse pressed left at (752, 617)
Screenshot: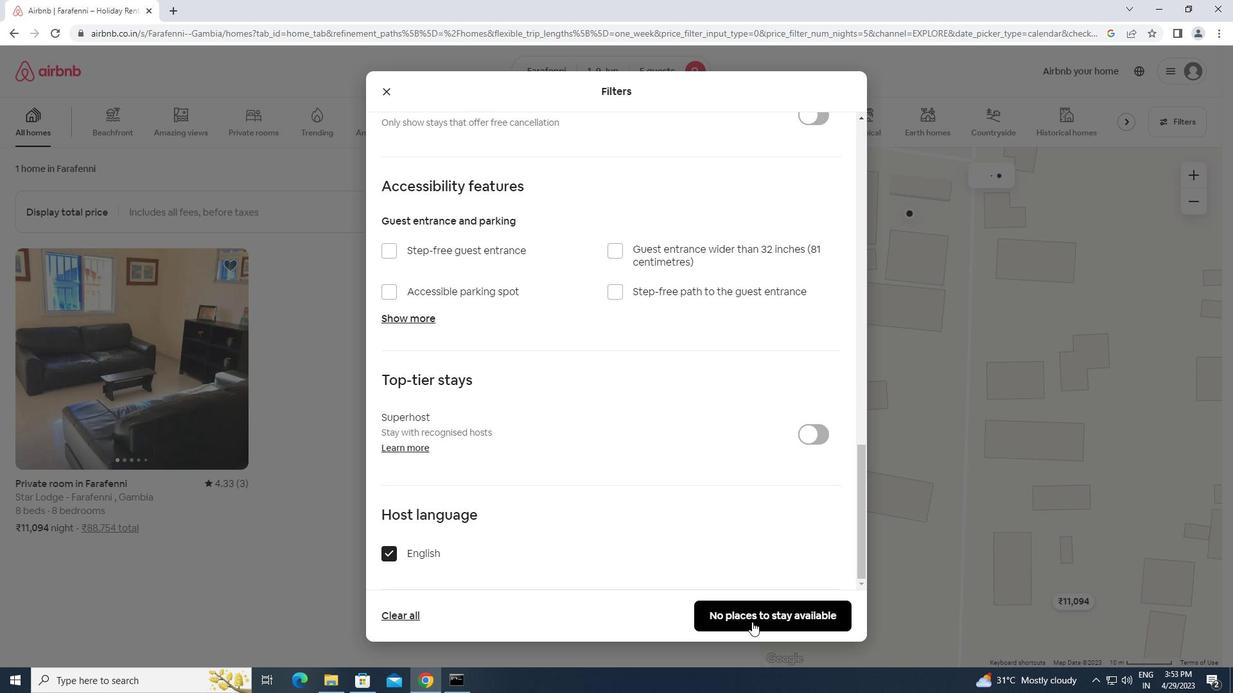 
